 Task: Find connections with filter location Jaguaribe with filter topic #lockdownwith filter profile language Spanish with filter current company Aedas with filter school Sathyabama University with filter industry Electric Power Generation with filter service category Homeowners Insurance with filter keywords title Makeup Artist
Action: Mouse moved to (484, 93)
Screenshot: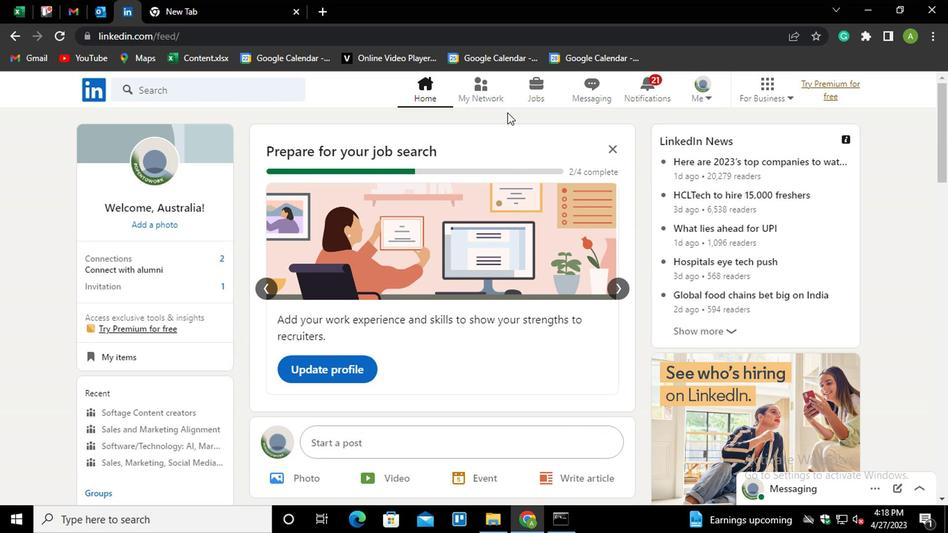 
Action: Mouse pressed left at (484, 93)
Screenshot: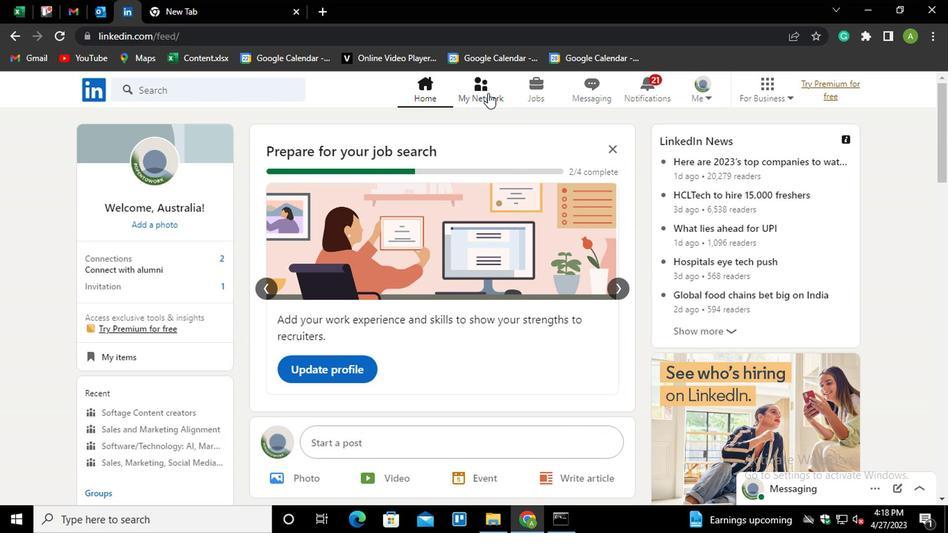 
Action: Mouse moved to (205, 169)
Screenshot: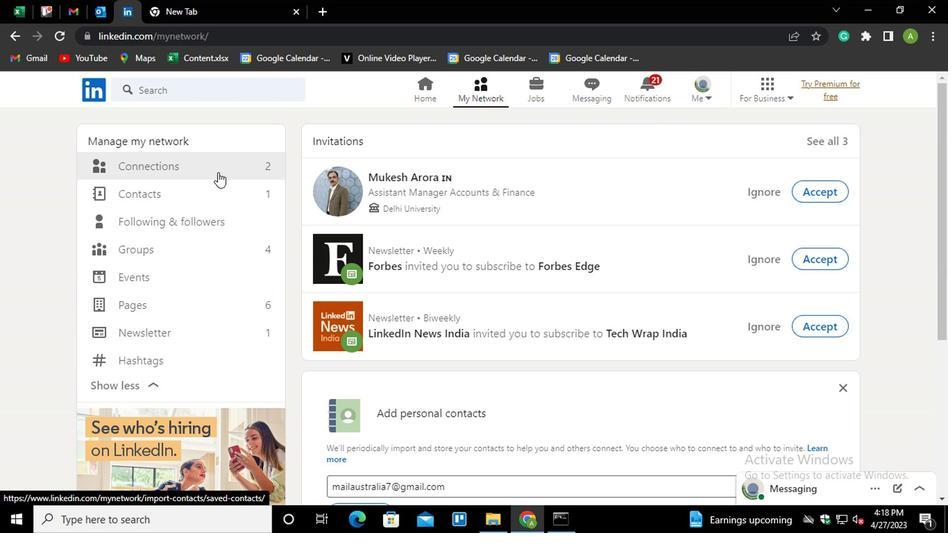 
Action: Mouse pressed left at (205, 169)
Screenshot: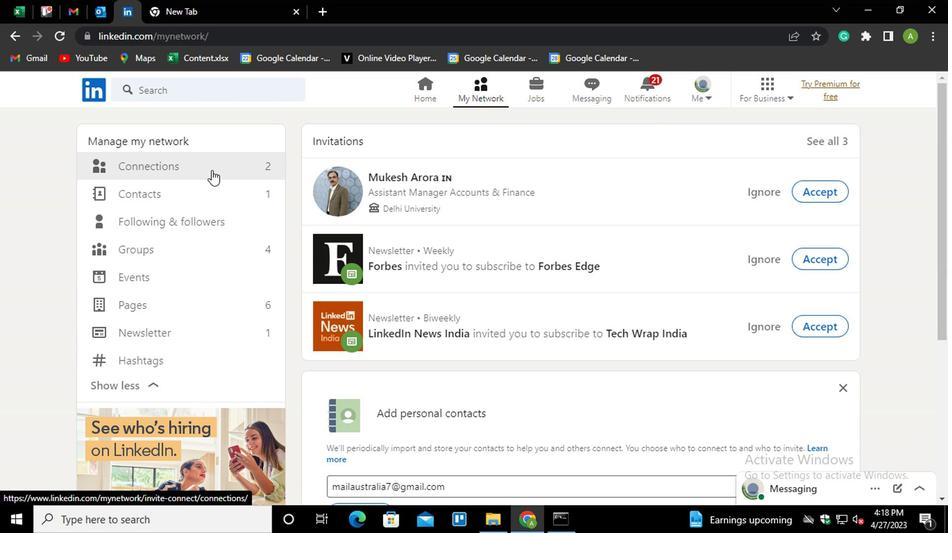 
Action: Mouse moved to (561, 161)
Screenshot: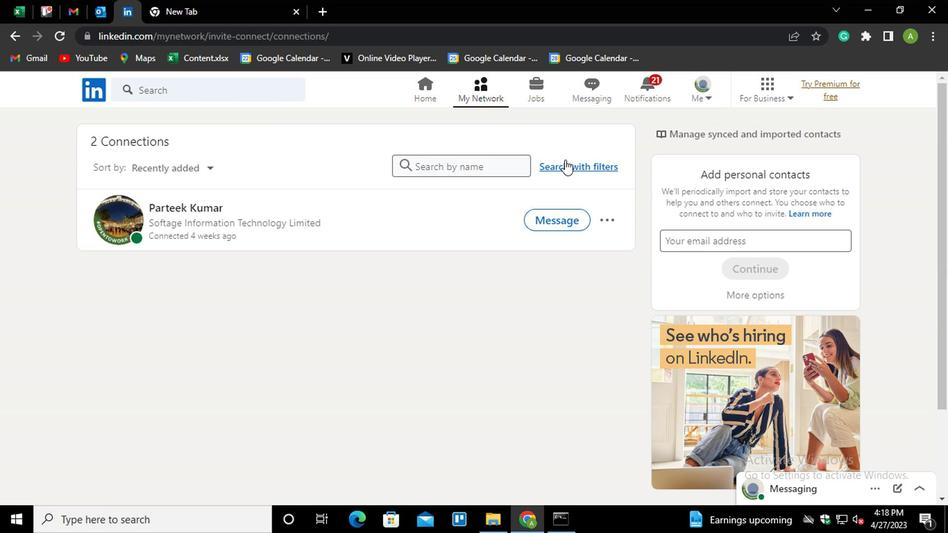 
Action: Mouse pressed left at (561, 161)
Screenshot: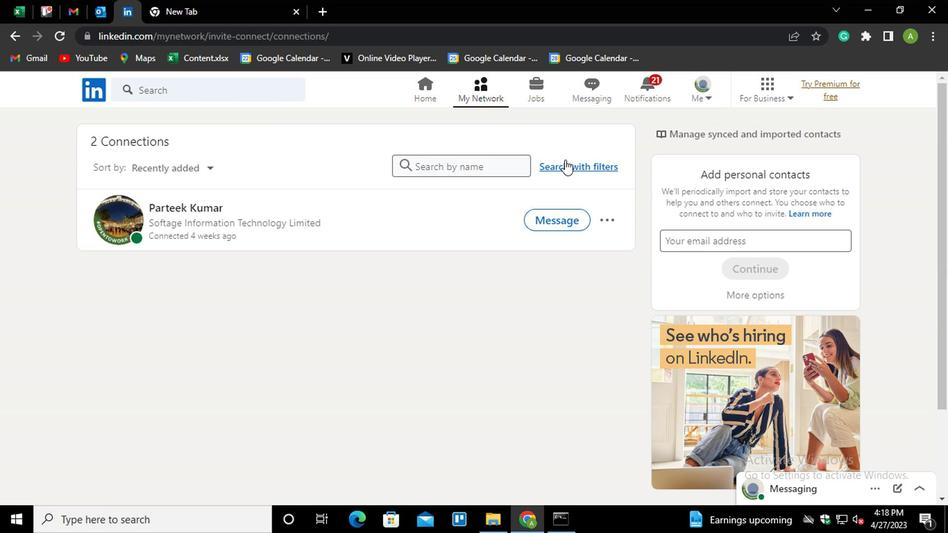 
Action: Mouse moved to (519, 125)
Screenshot: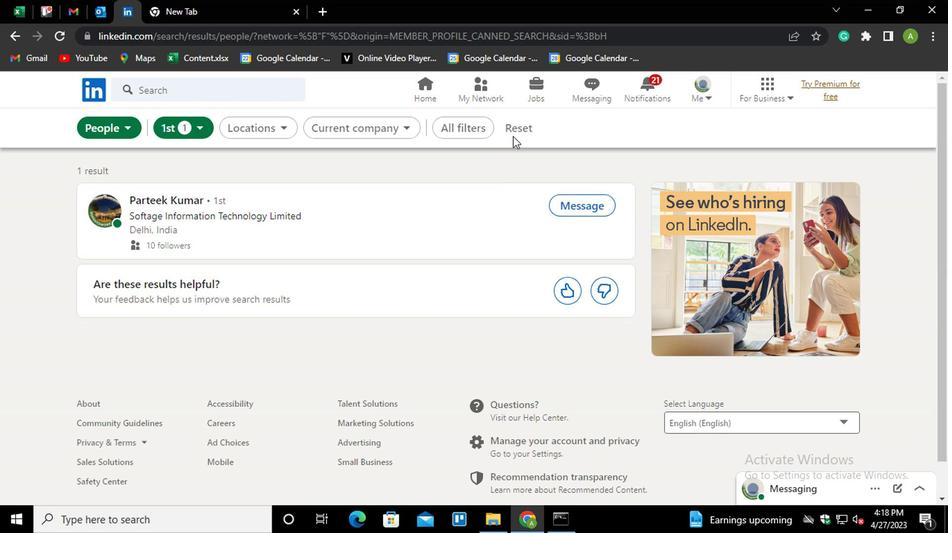 
Action: Mouse pressed left at (519, 125)
Screenshot: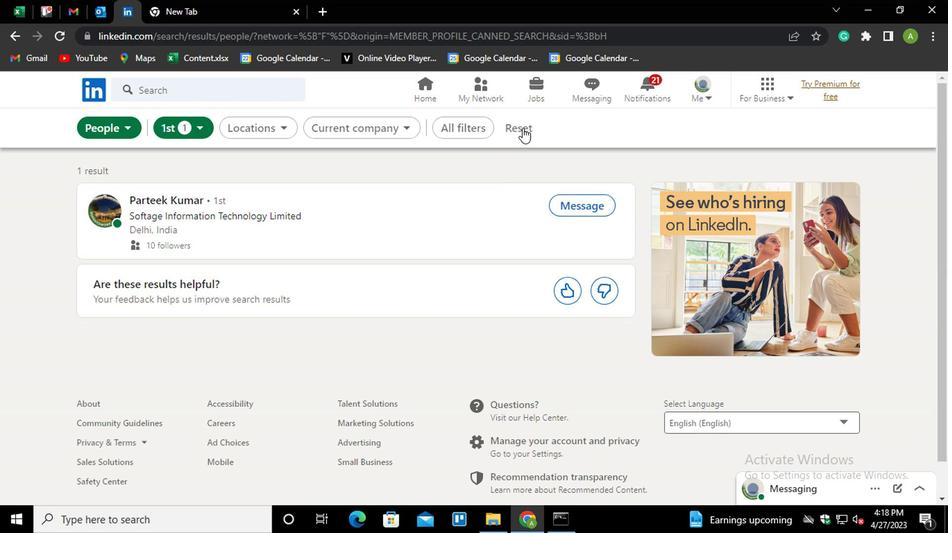 
Action: Mouse moved to (502, 126)
Screenshot: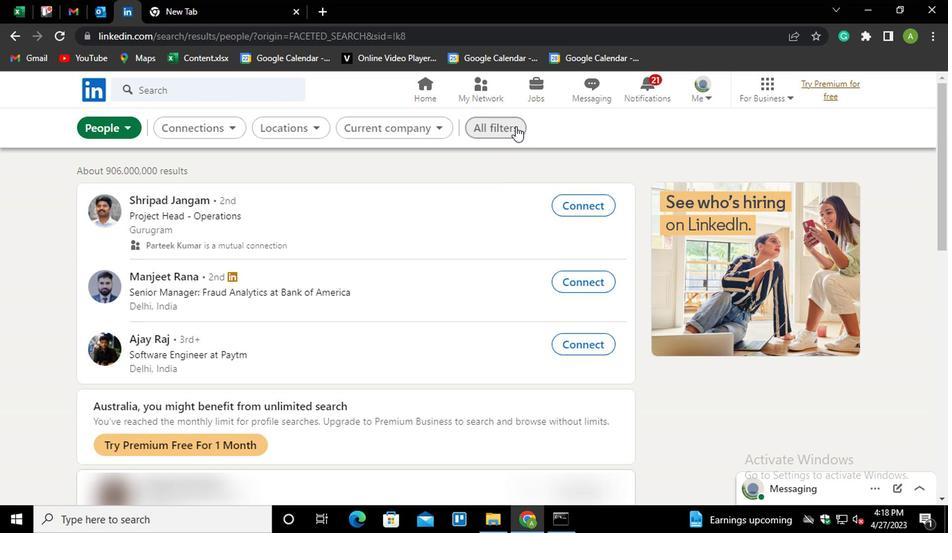 
Action: Mouse pressed left at (502, 126)
Screenshot: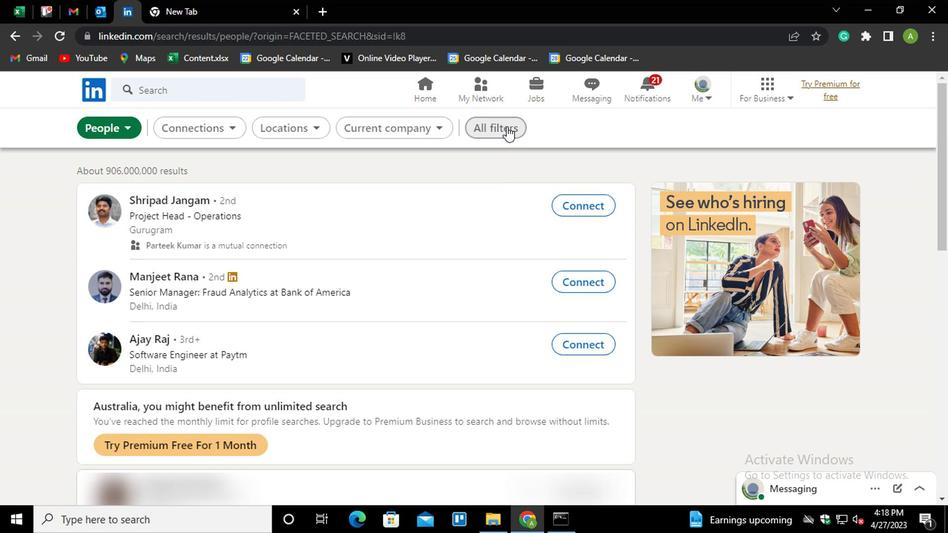 
Action: Mouse moved to (659, 265)
Screenshot: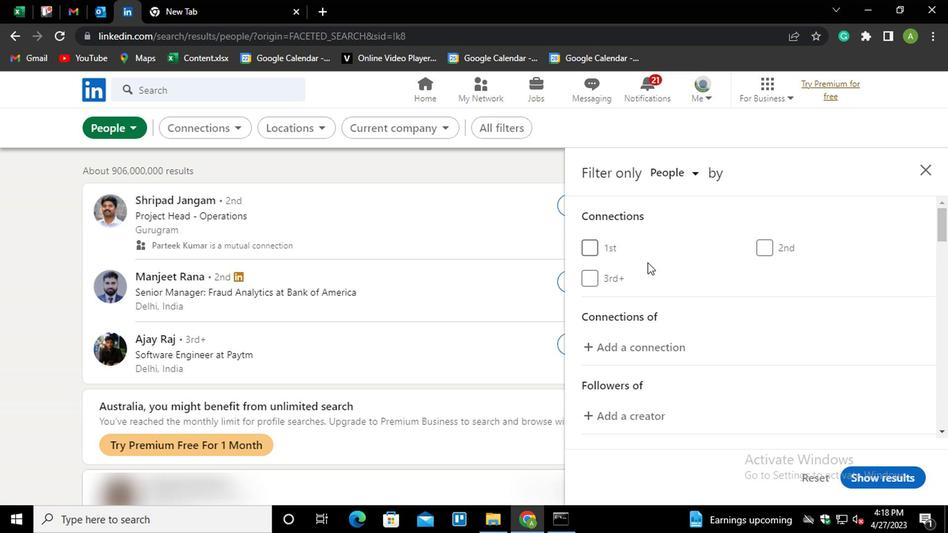
Action: Mouse scrolled (659, 264) with delta (0, 0)
Screenshot: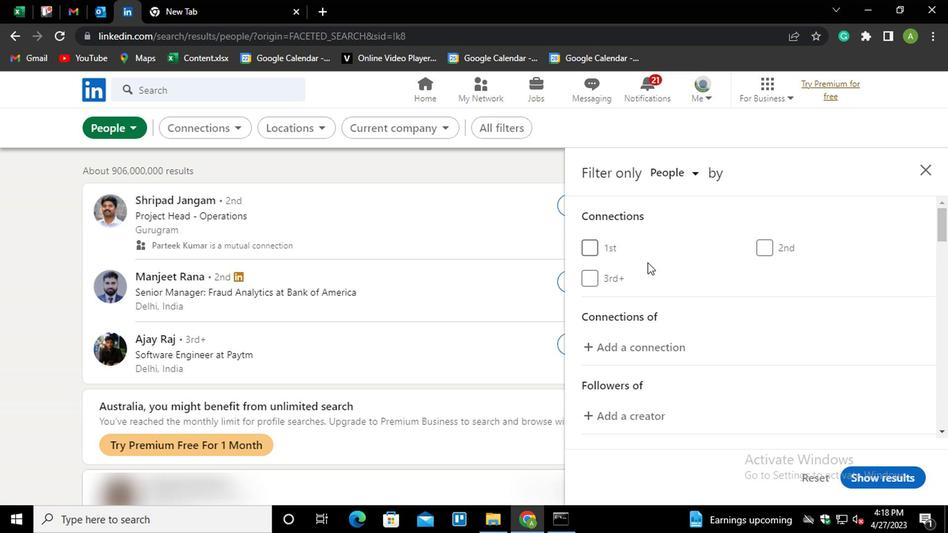 
Action: Mouse scrolled (659, 264) with delta (0, 0)
Screenshot: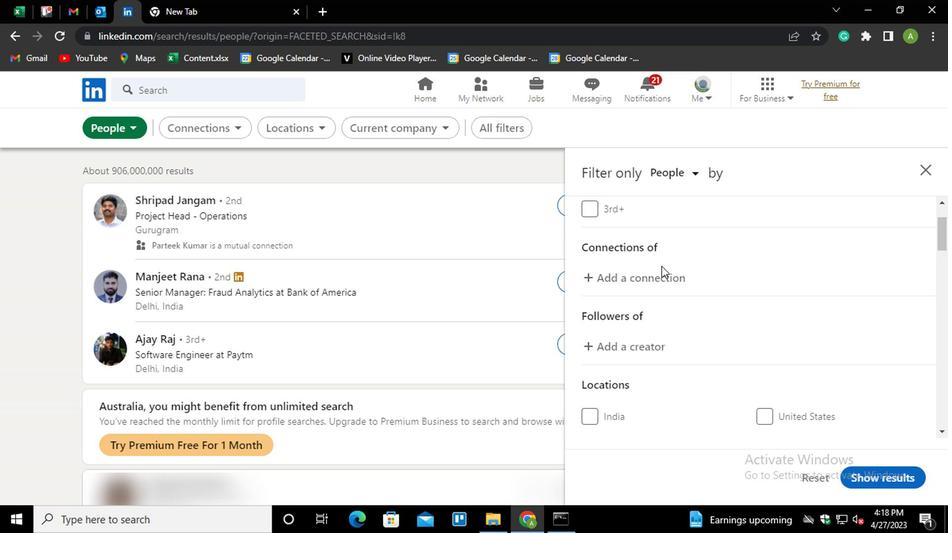 
Action: Mouse scrolled (659, 264) with delta (0, 0)
Screenshot: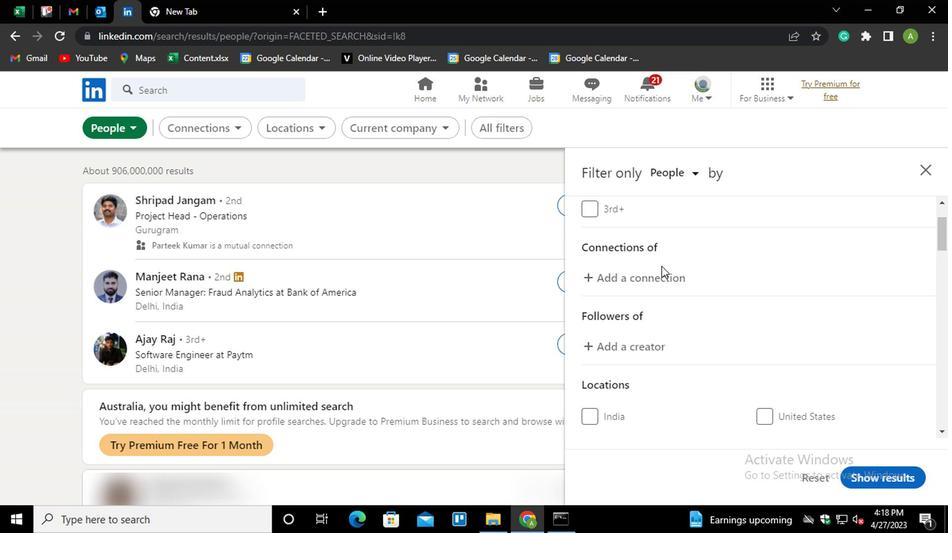 
Action: Mouse moved to (662, 281)
Screenshot: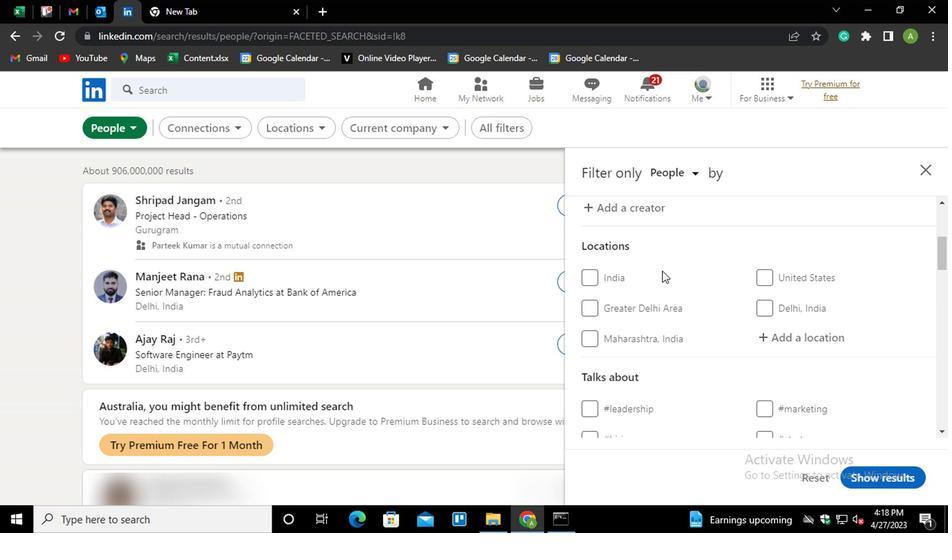
Action: Mouse scrolled (662, 280) with delta (0, 0)
Screenshot: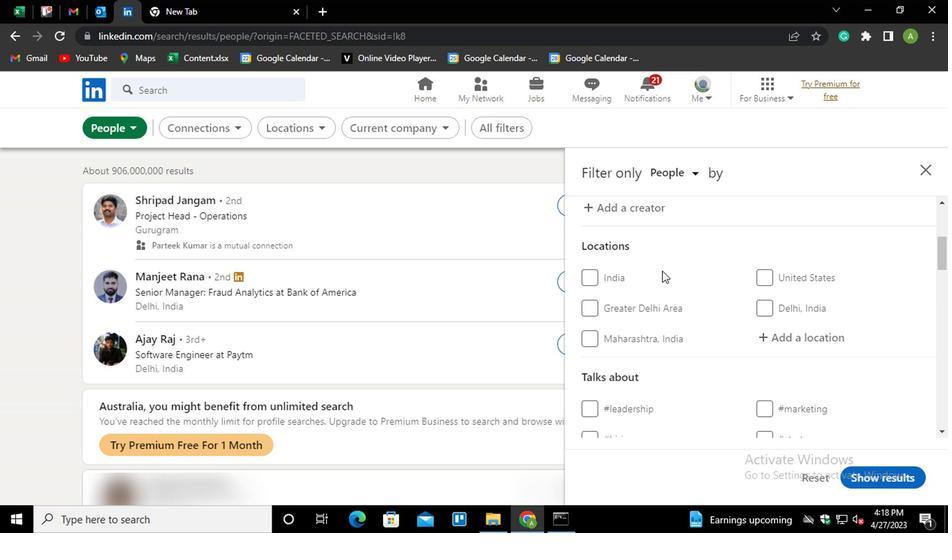 
Action: Mouse scrolled (662, 280) with delta (0, 0)
Screenshot: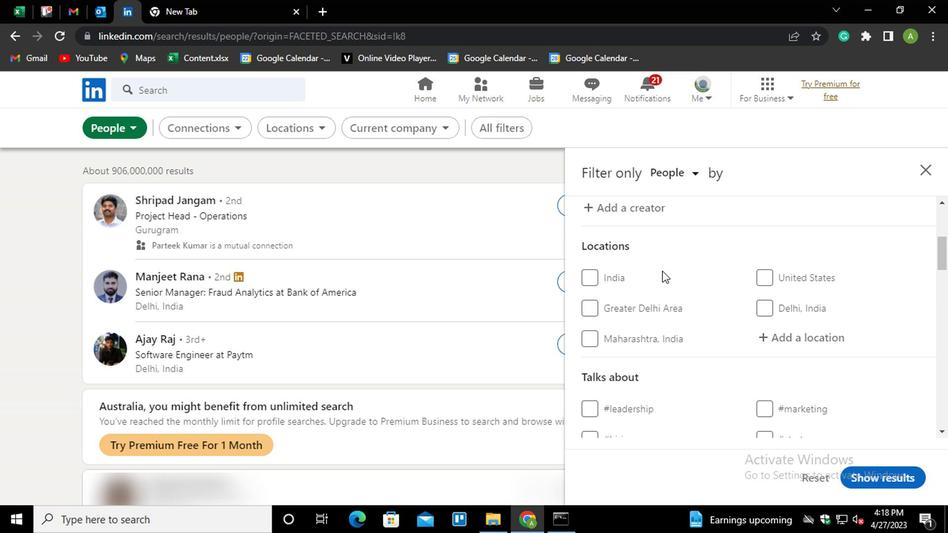 
Action: Mouse moved to (790, 201)
Screenshot: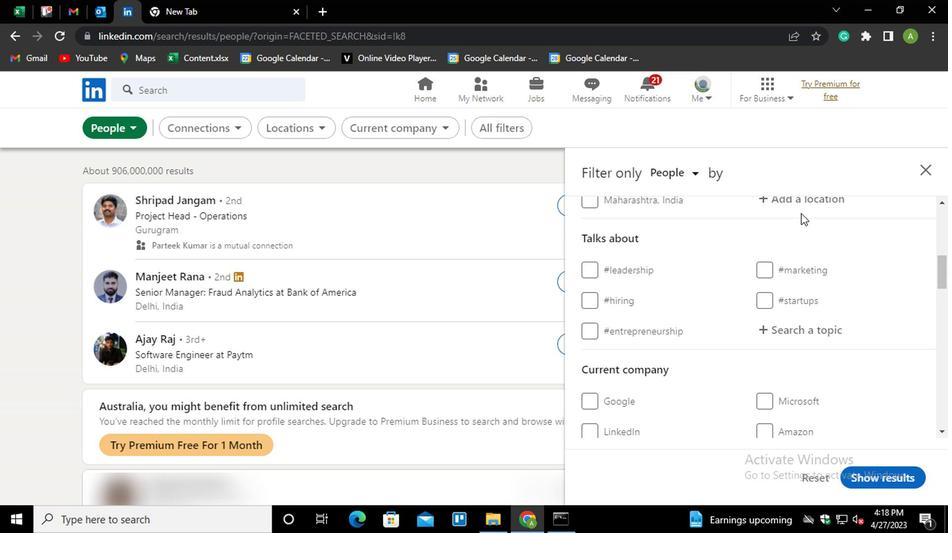 
Action: Mouse scrolled (790, 202) with delta (0, 0)
Screenshot: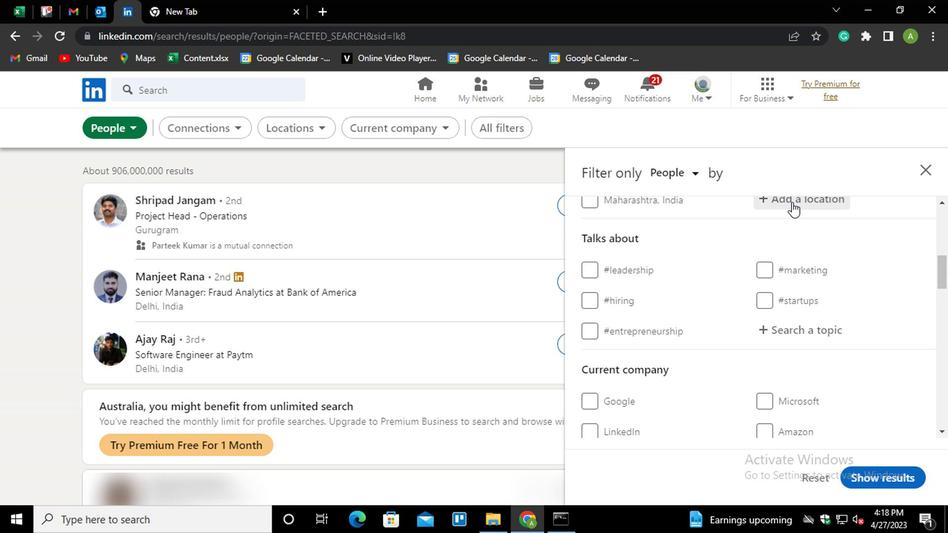 
Action: Mouse moved to (773, 271)
Screenshot: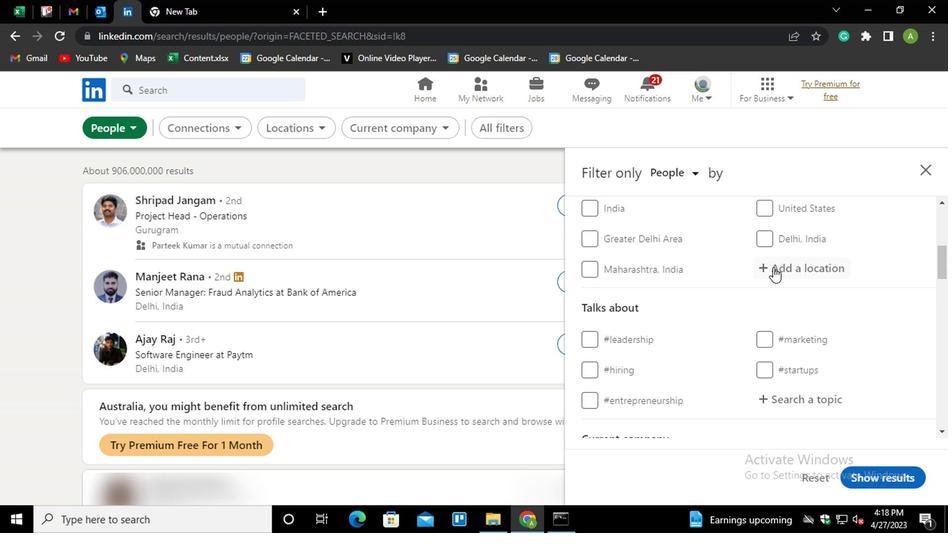 
Action: Mouse pressed left at (773, 271)
Screenshot: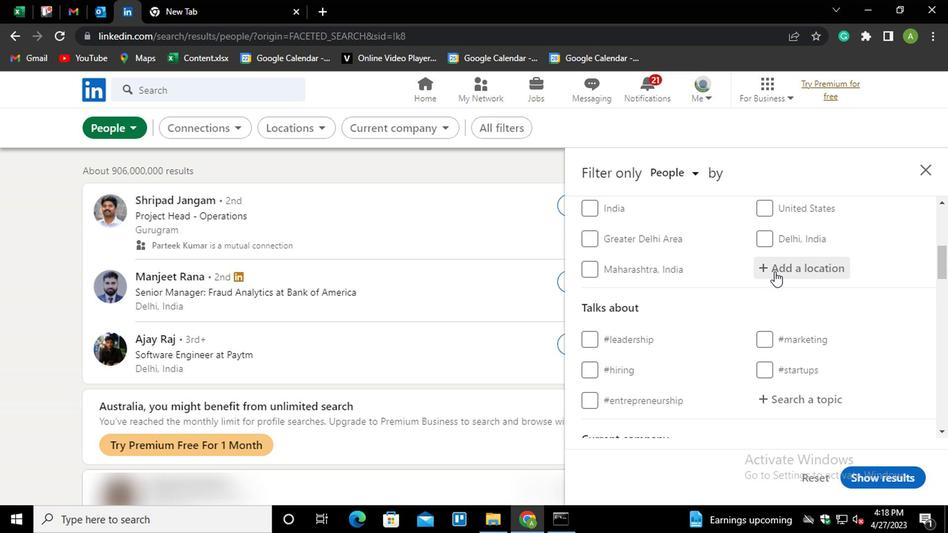 
Action: Mouse moved to (780, 266)
Screenshot: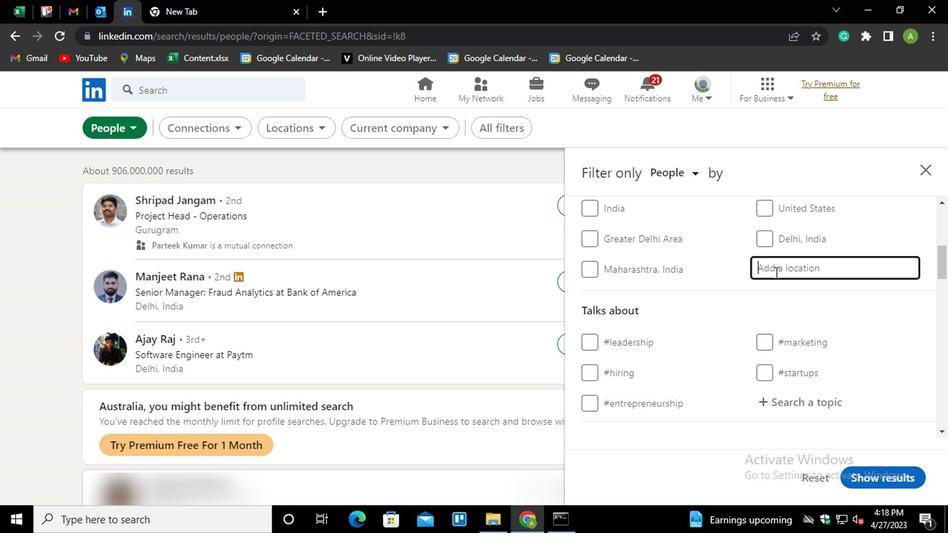 
Action: Mouse pressed left at (780, 266)
Screenshot: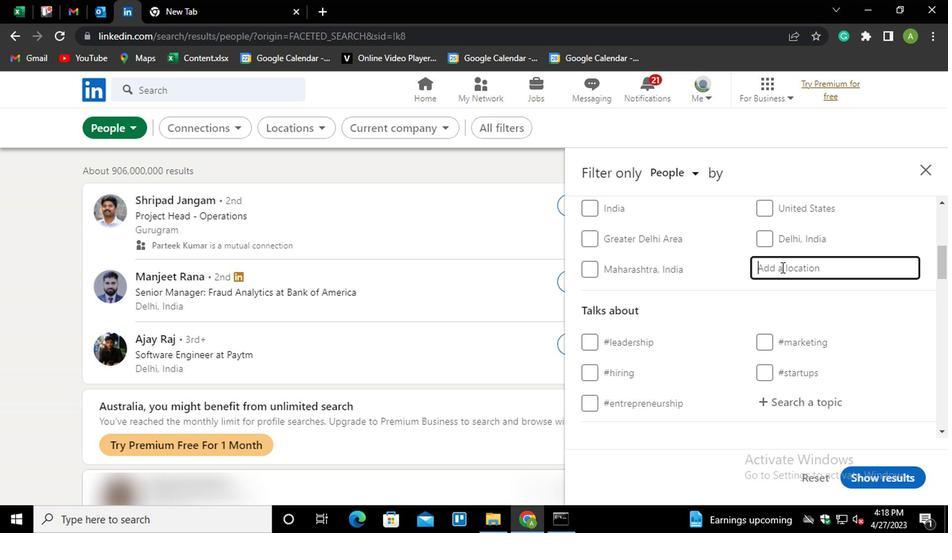 
Action: Mouse moved to (759, 258)
Screenshot: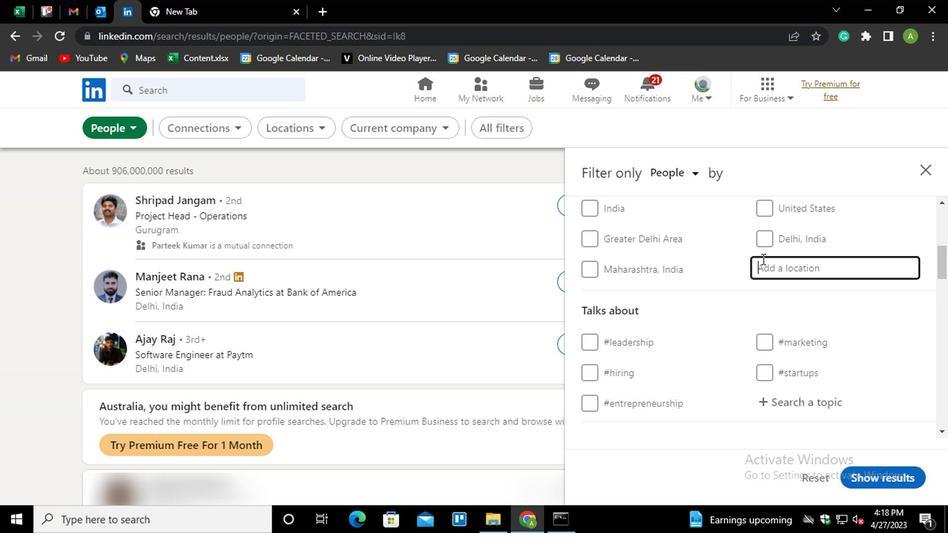 
Action: Key pressed <Key.shift>JAGUARIBE<Key.down><Key.enter>
Screenshot: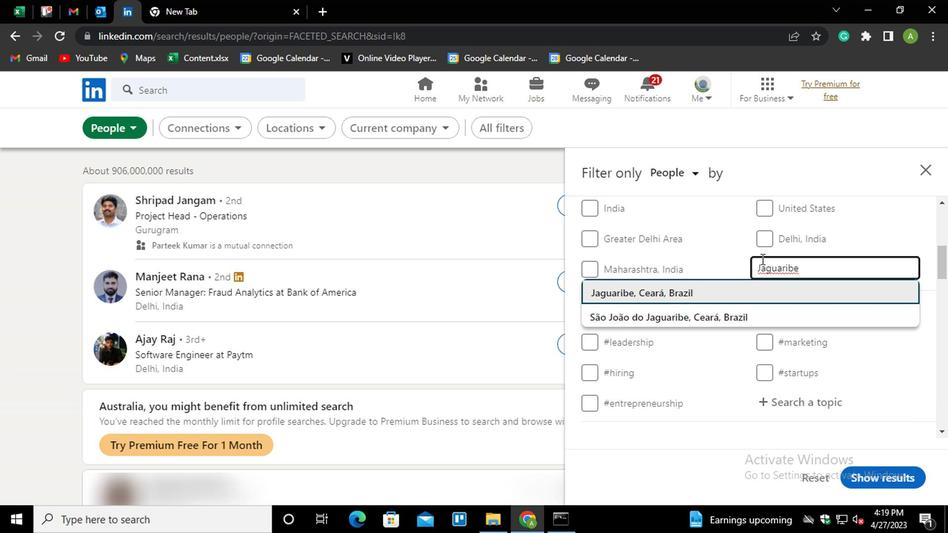 
Action: Mouse moved to (758, 258)
Screenshot: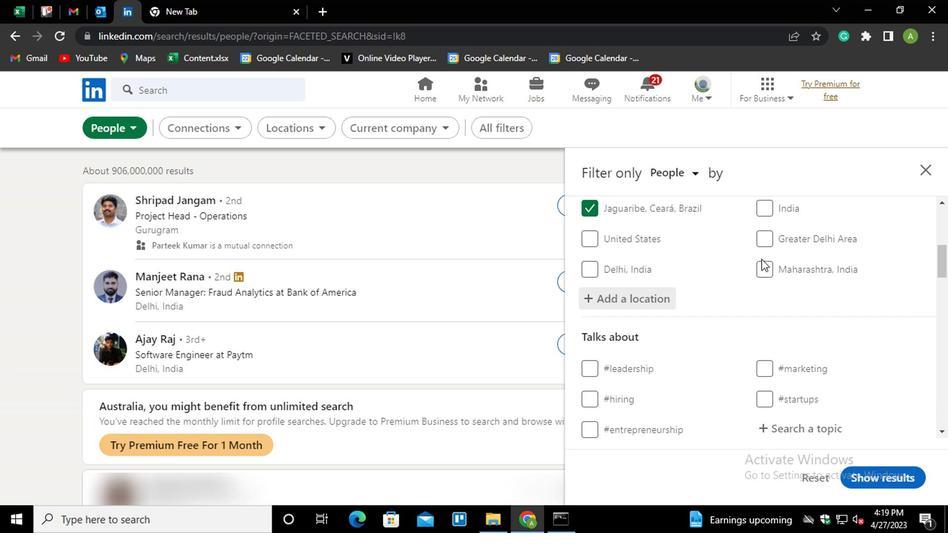 
Action: Mouse scrolled (758, 257) with delta (0, 0)
Screenshot: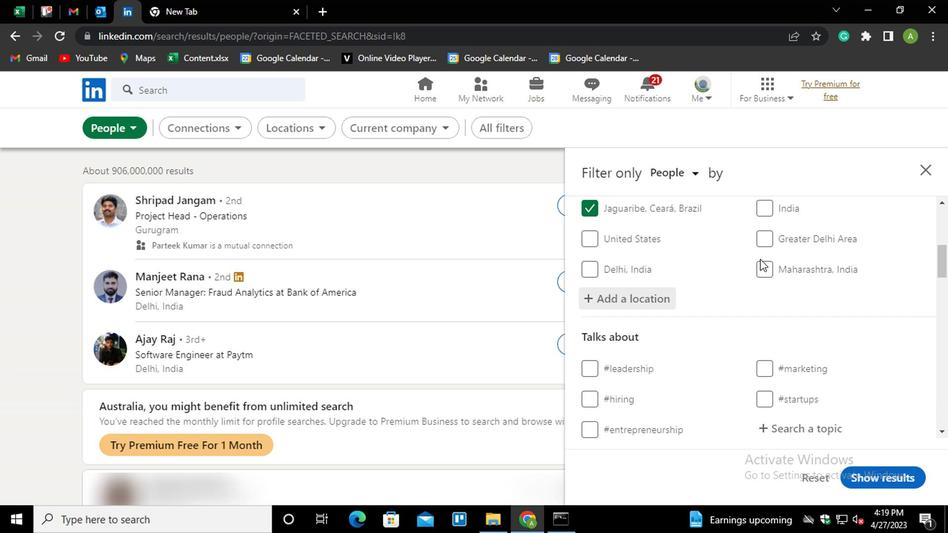 
Action: Mouse scrolled (758, 257) with delta (0, 0)
Screenshot: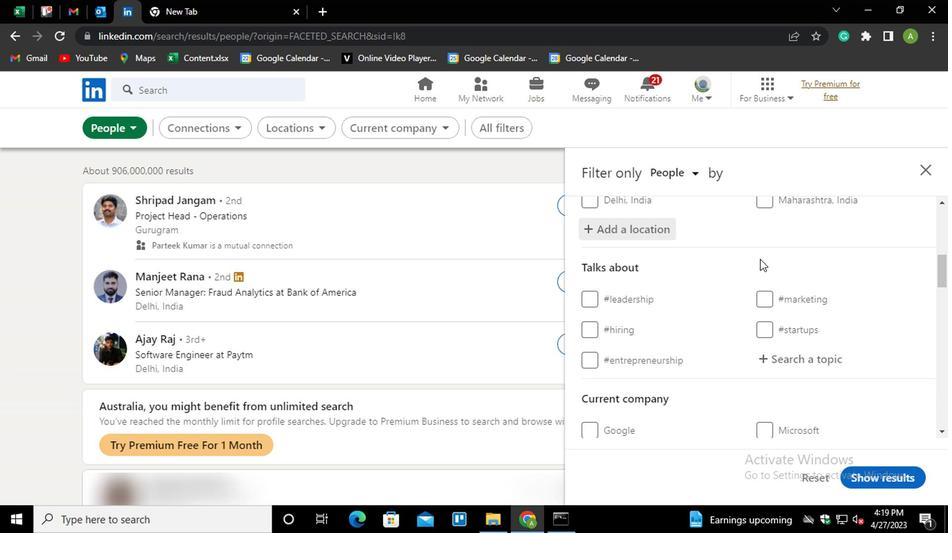 
Action: Mouse moved to (775, 288)
Screenshot: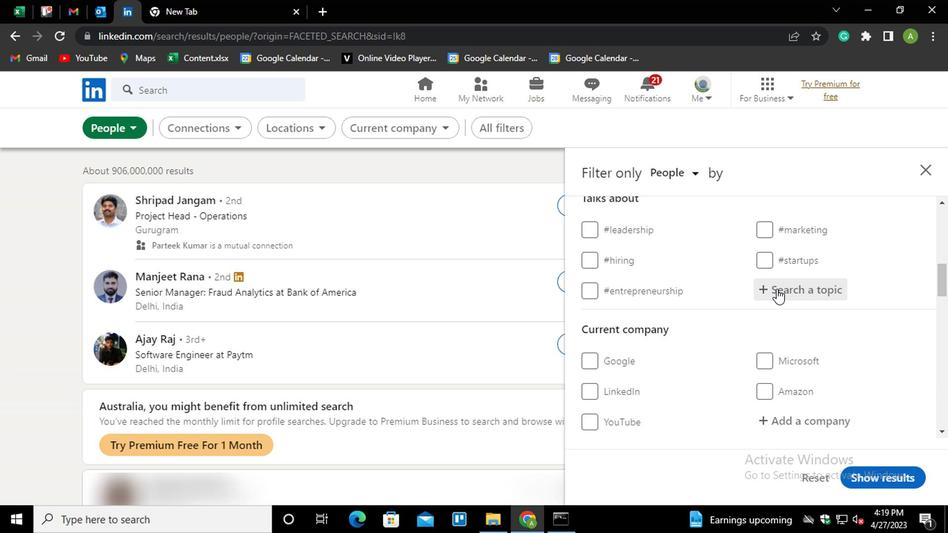 
Action: Mouse pressed left at (775, 288)
Screenshot: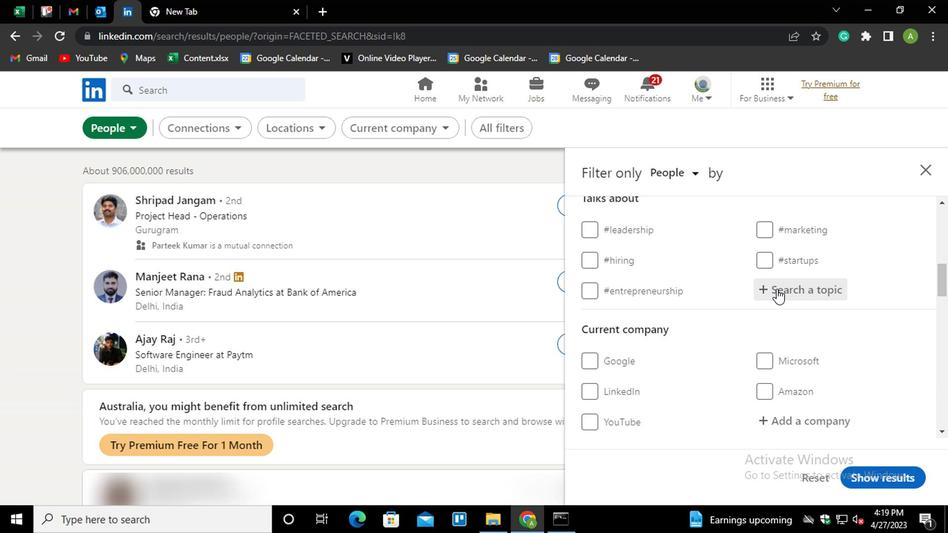 
Action: Mouse moved to (769, 291)
Screenshot: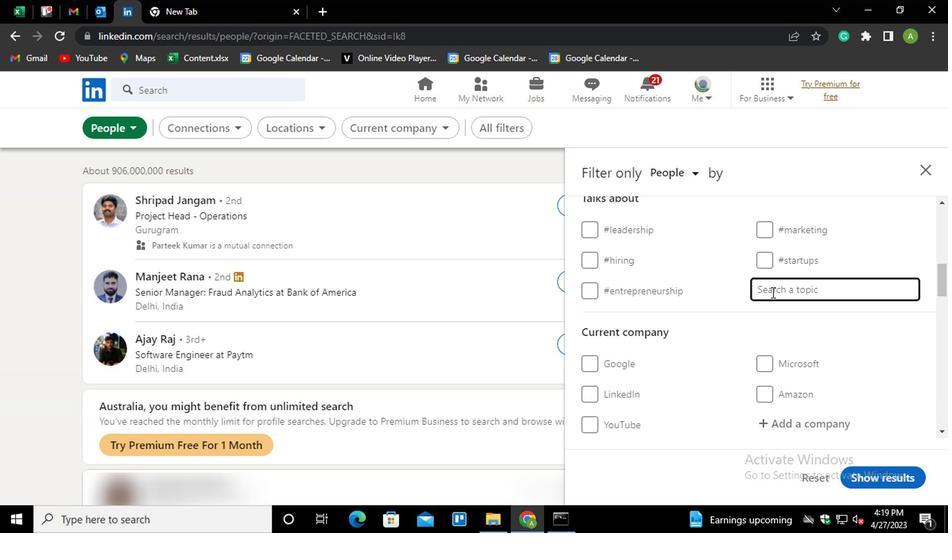 
Action: Key pressed <Key.shift>LOCK<Key.down><Key.down><Key.down><Key.enter>
Screenshot: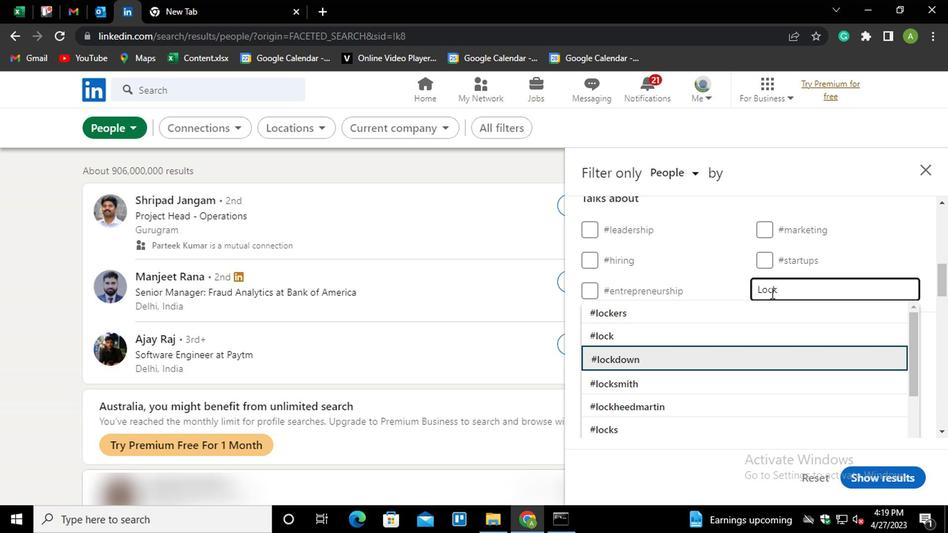 
Action: Mouse moved to (767, 292)
Screenshot: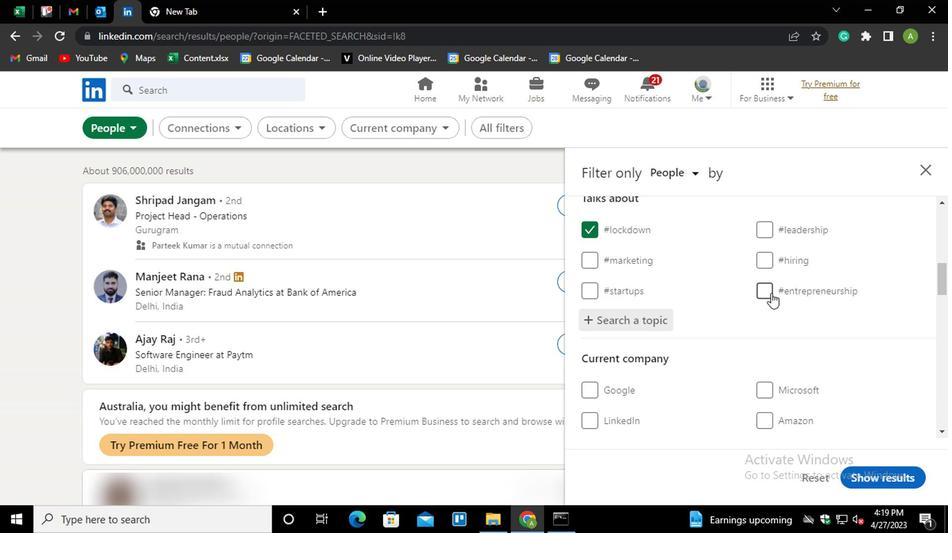 
Action: Mouse scrolled (767, 291) with delta (0, 0)
Screenshot: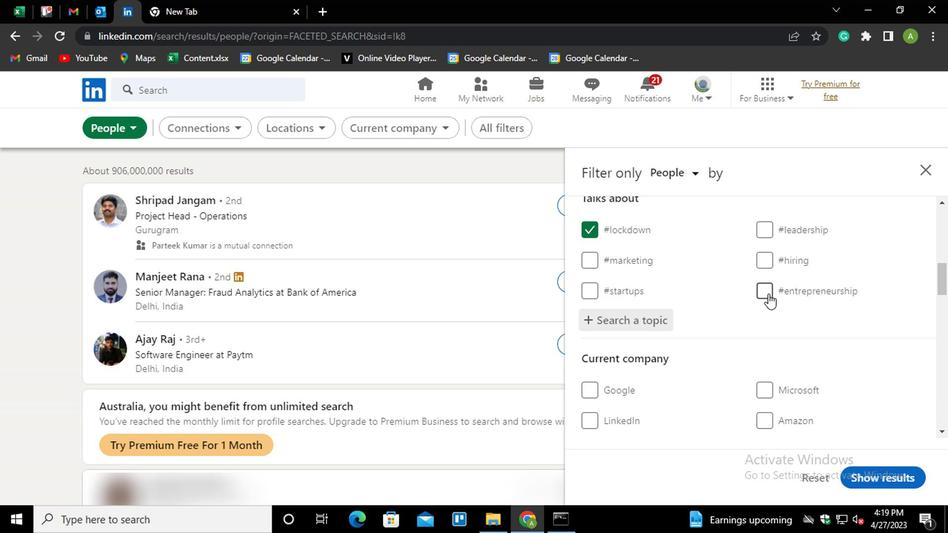
Action: Mouse scrolled (767, 291) with delta (0, 0)
Screenshot: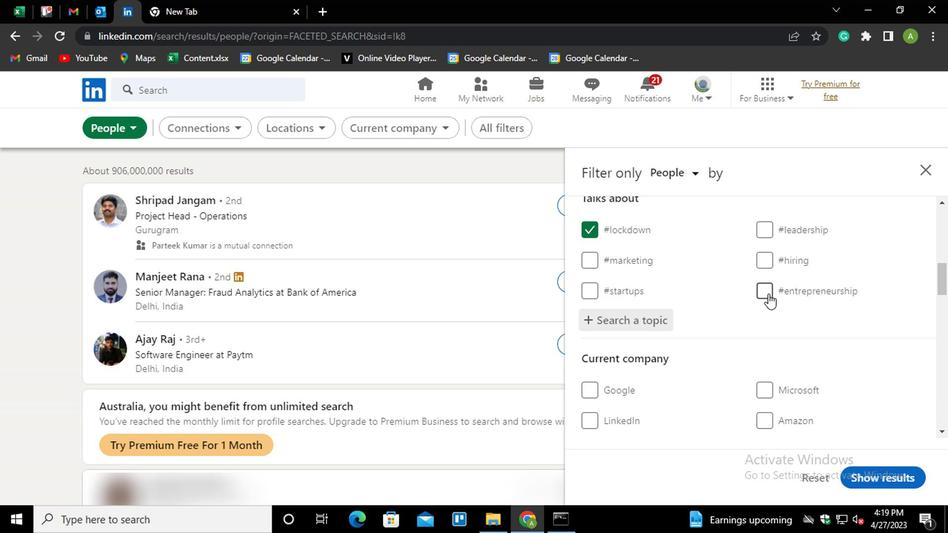 
Action: Mouse scrolled (767, 291) with delta (0, 0)
Screenshot: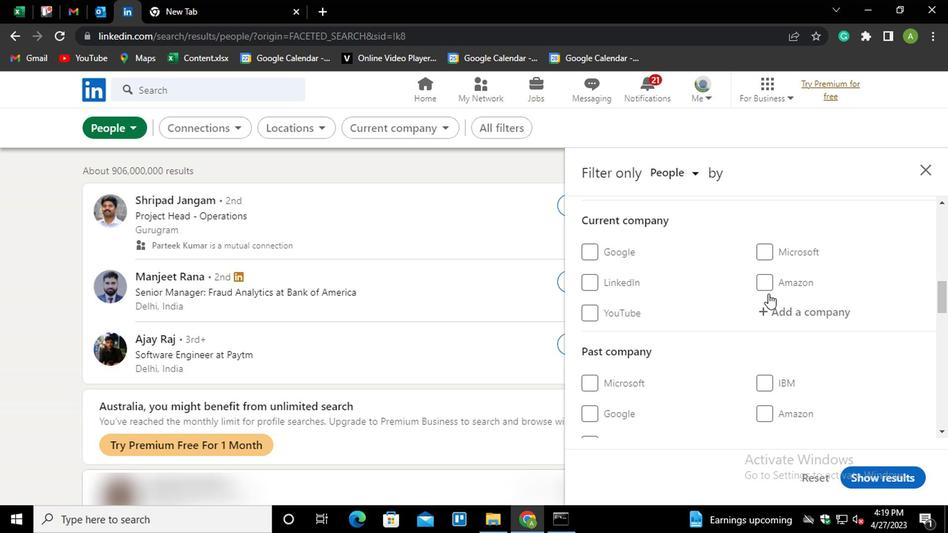 
Action: Mouse scrolled (767, 291) with delta (0, 0)
Screenshot: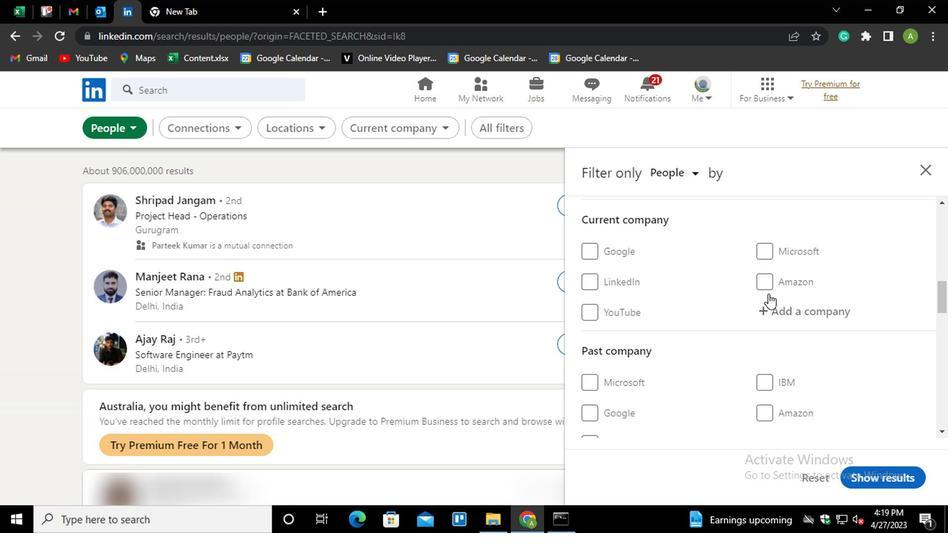 
Action: Mouse scrolled (767, 291) with delta (0, 0)
Screenshot: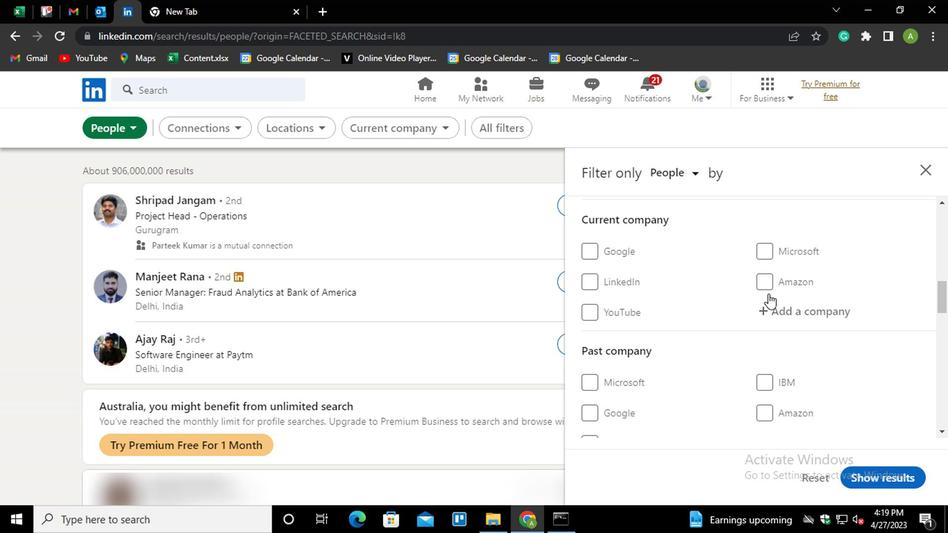 
Action: Mouse scrolled (767, 291) with delta (0, 0)
Screenshot: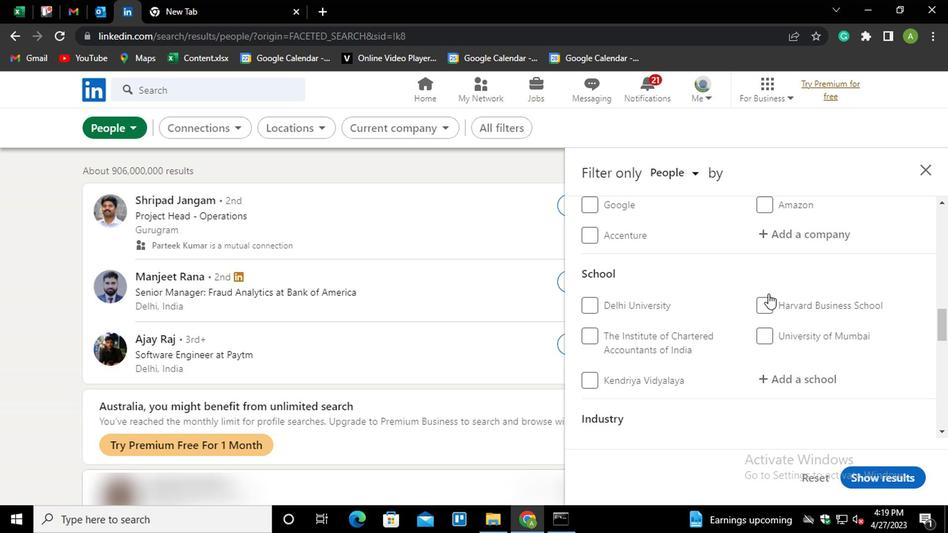 
Action: Mouse scrolled (767, 291) with delta (0, 0)
Screenshot: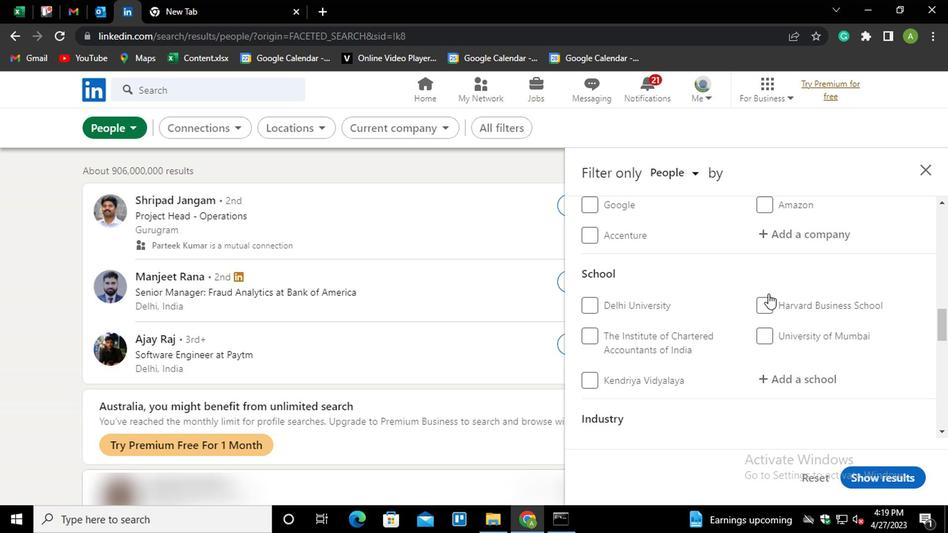 
Action: Mouse scrolled (767, 291) with delta (0, 0)
Screenshot: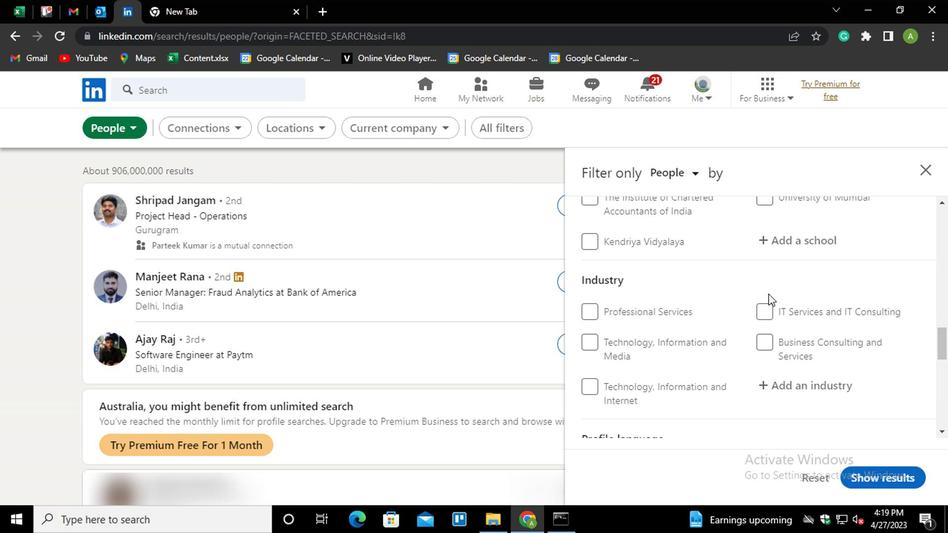 
Action: Mouse scrolled (767, 291) with delta (0, 0)
Screenshot: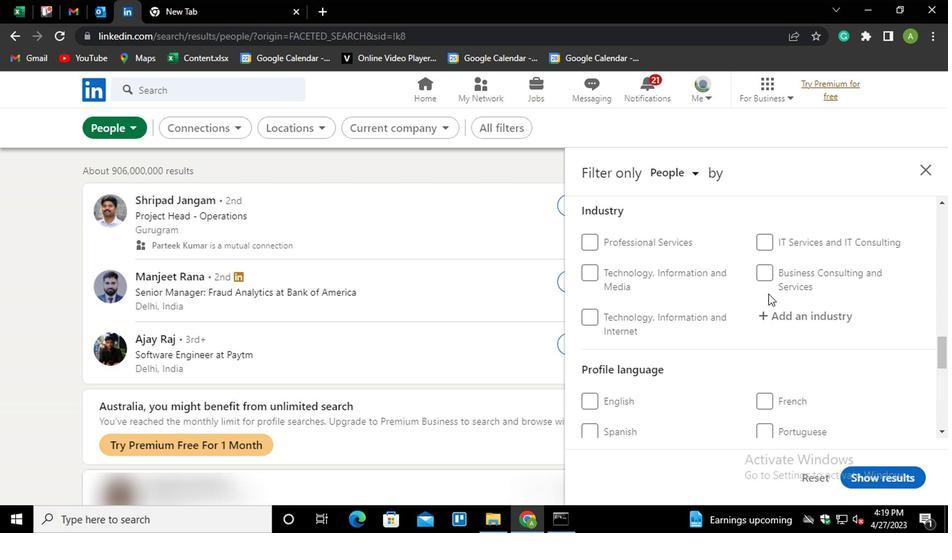 
Action: Mouse scrolled (767, 291) with delta (0, 0)
Screenshot: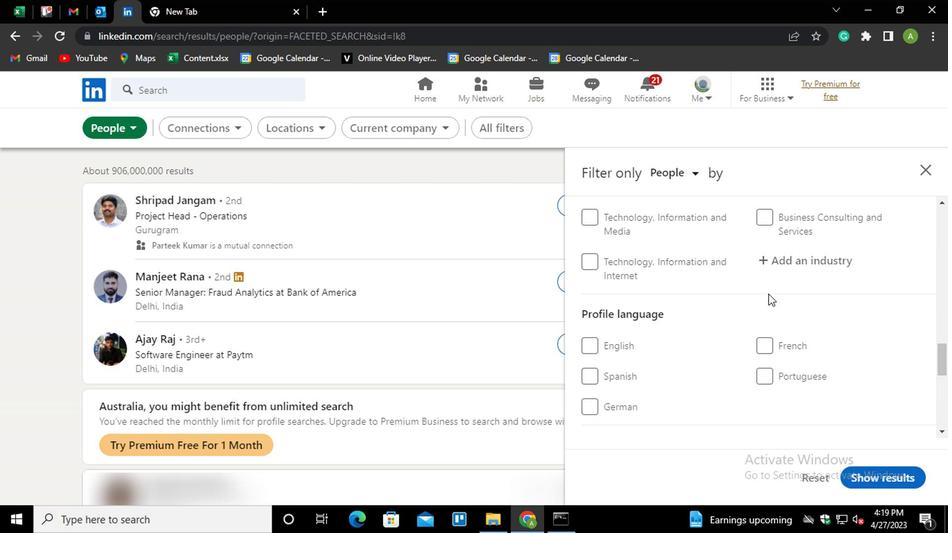 
Action: Mouse scrolled (767, 291) with delta (0, 0)
Screenshot: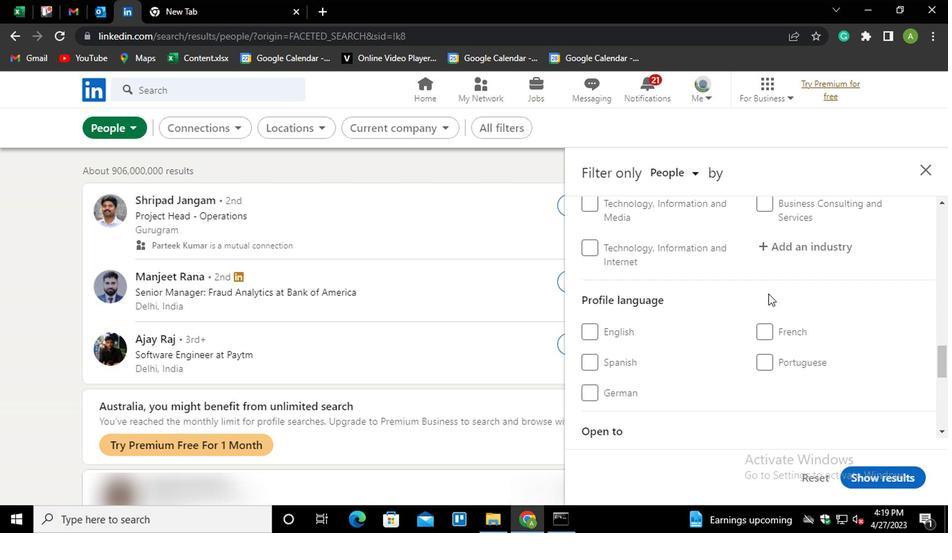 
Action: Mouse scrolled (767, 291) with delta (0, 0)
Screenshot: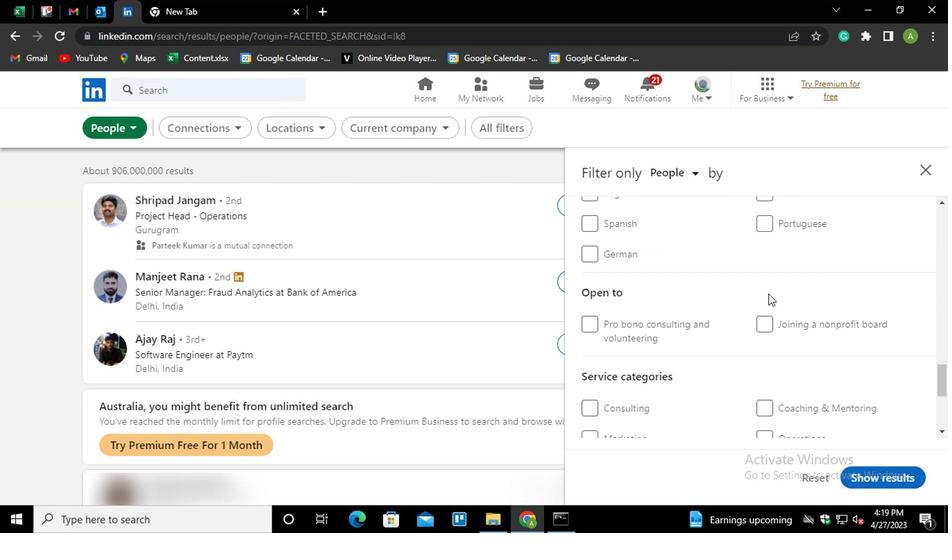 
Action: Mouse scrolled (767, 293) with delta (0, 0)
Screenshot: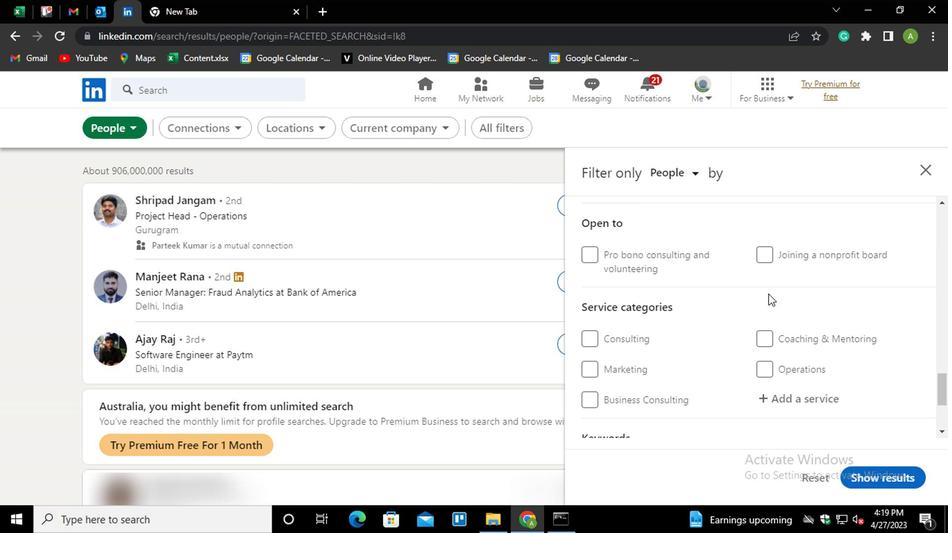 
Action: Mouse moved to (593, 218)
Screenshot: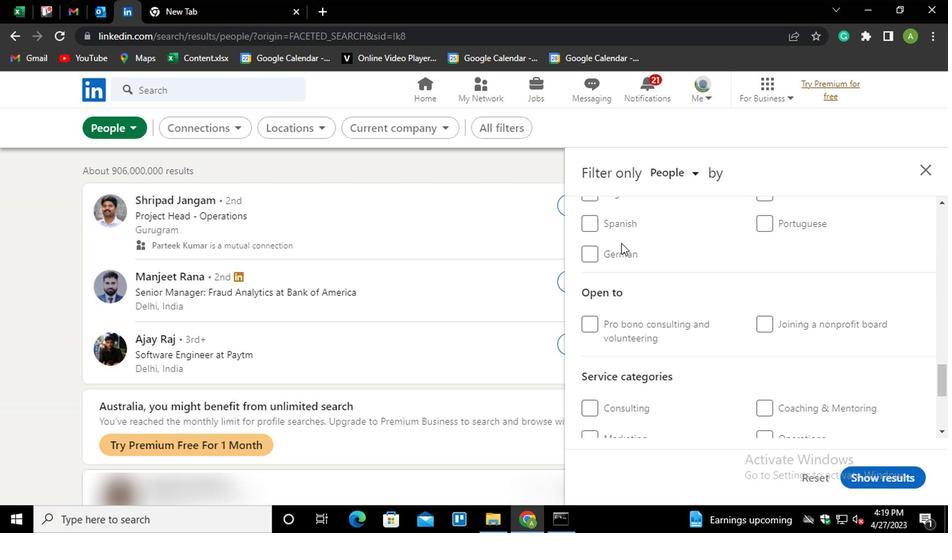 
Action: Mouse pressed left at (593, 218)
Screenshot: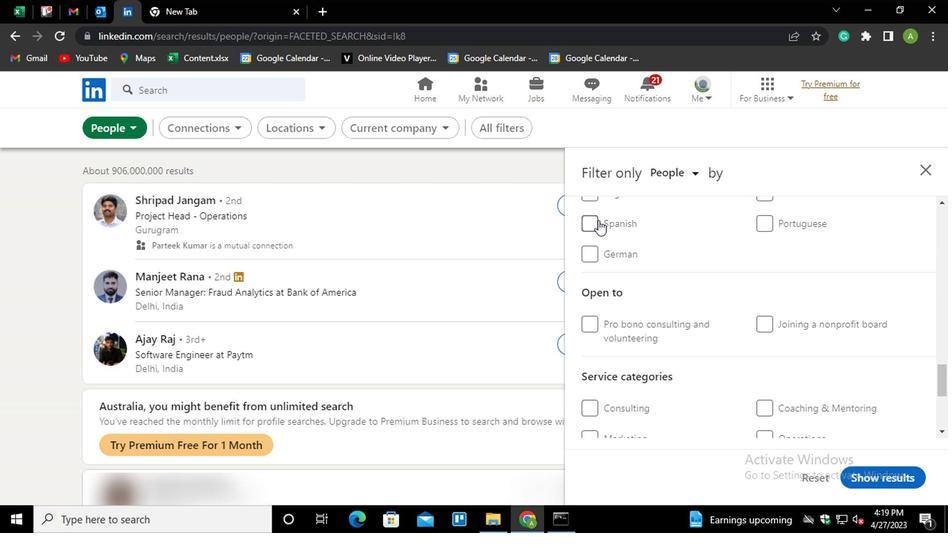 
Action: Mouse moved to (657, 256)
Screenshot: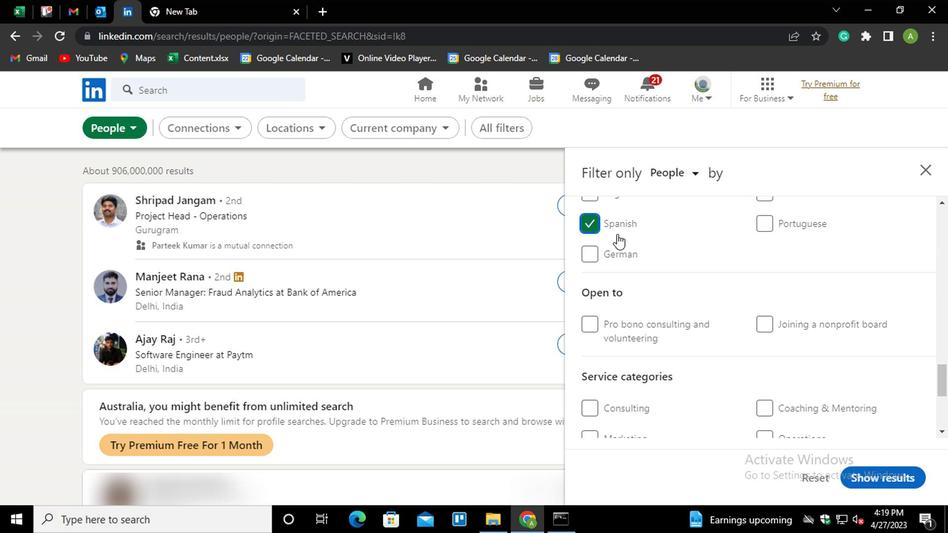 
Action: Mouse scrolled (657, 256) with delta (0, 0)
Screenshot: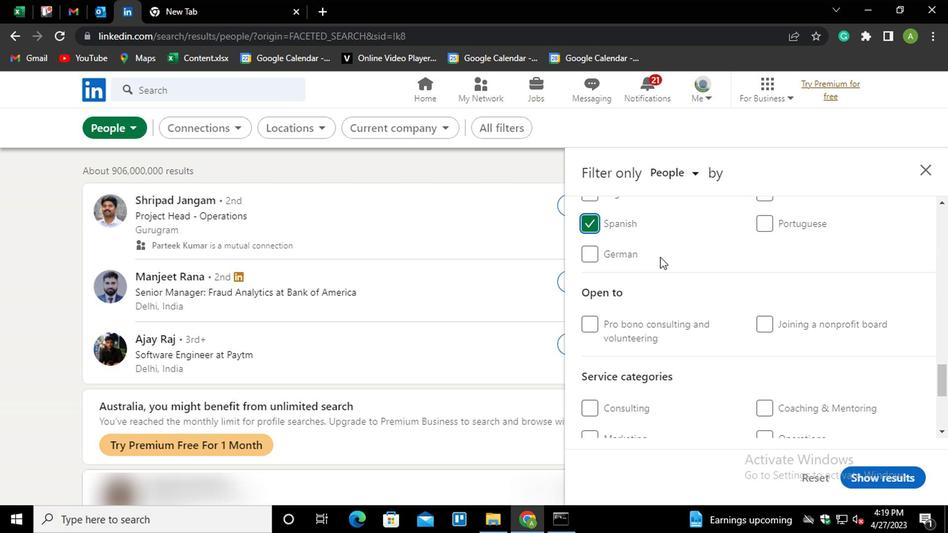 
Action: Mouse scrolled (657, 256) with delta (0, 0)
Screenshot: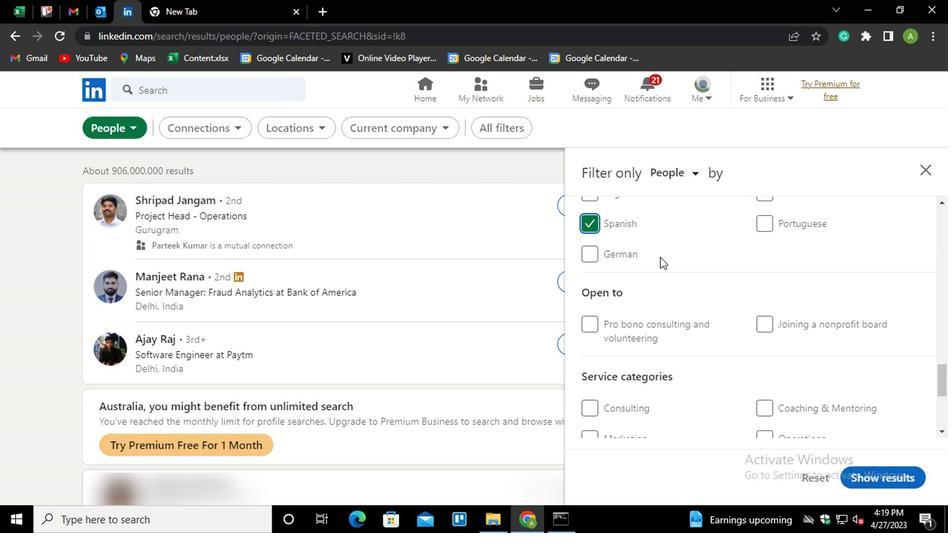 
Action: Mouse scrolled (657, 256) with delta (0, 0)
Screenshot: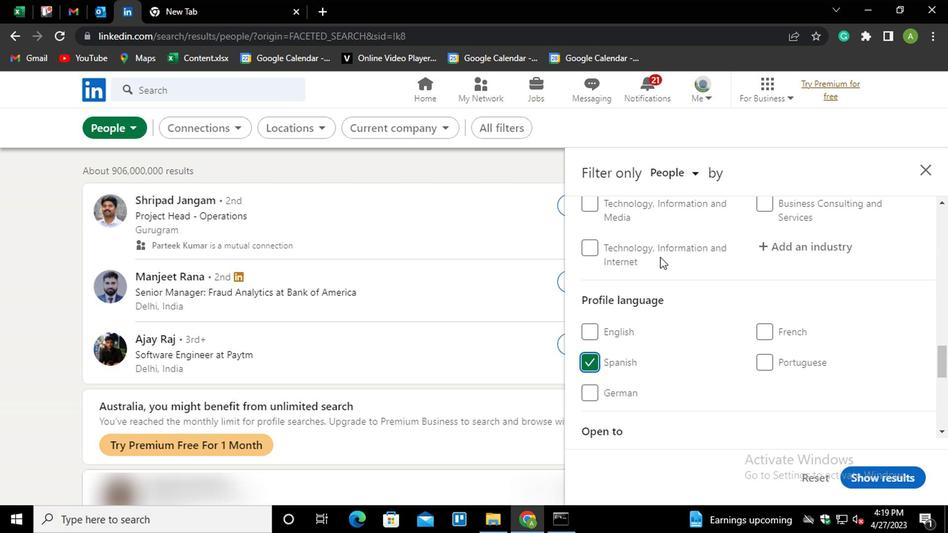 
Action: Mouse scrolled (657, 256) with delta (0, 0)
Screenshot: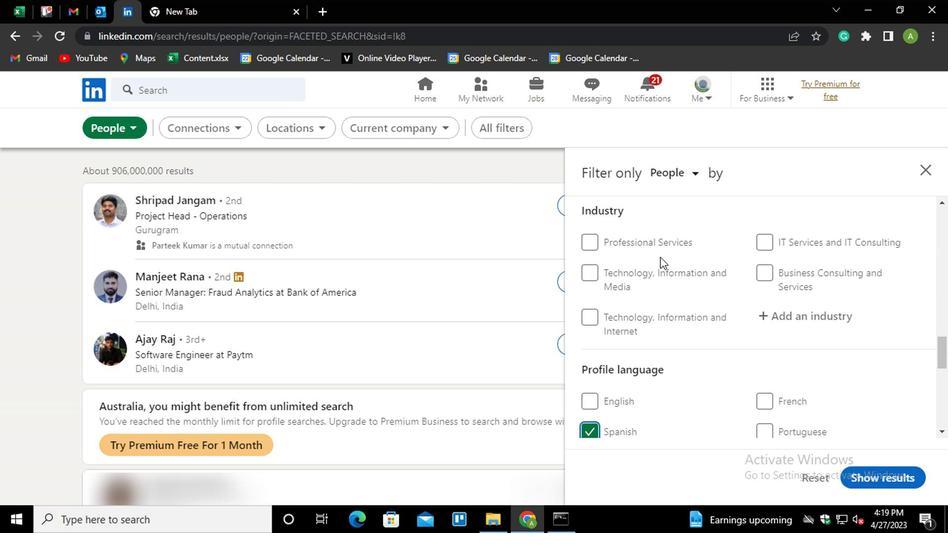 
Action: Mouse scrolled (657, 256) with delta (0, 0)
Screenshot: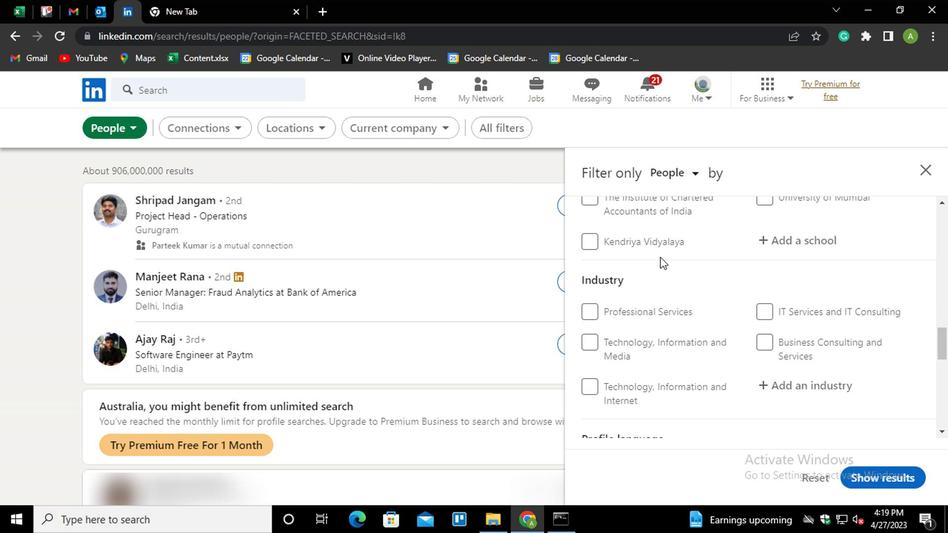 
Action: Mouse scrolled (657, 256) with delta (0, 0)
Screenshot: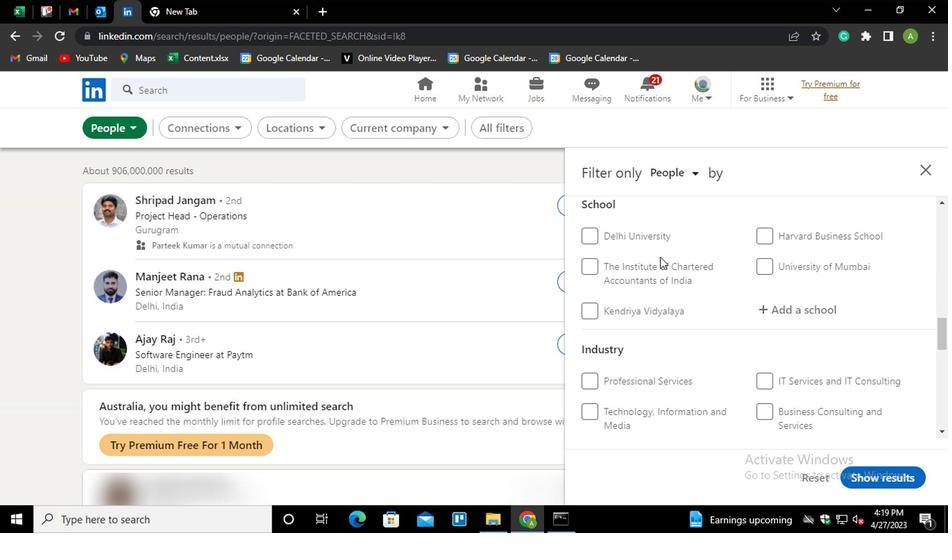 
Action: Mouse scrolled (657, 256) with delta (0, 0)
Screenshot: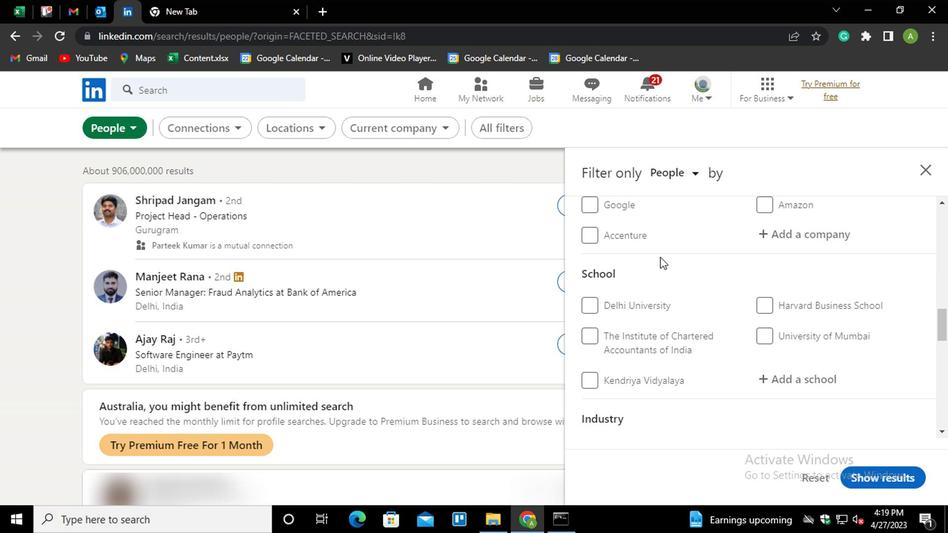 
Action: Mouse scrolled (657, 256) with delta (0, 0)
Screenshot: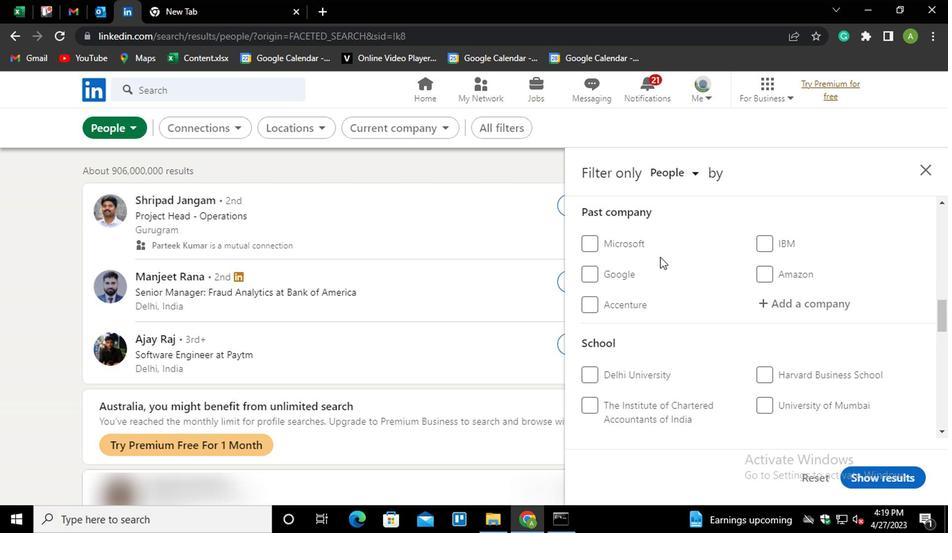 
Action: Mouse scrolled (657, 256) with delta (0, 0)
Screenshot: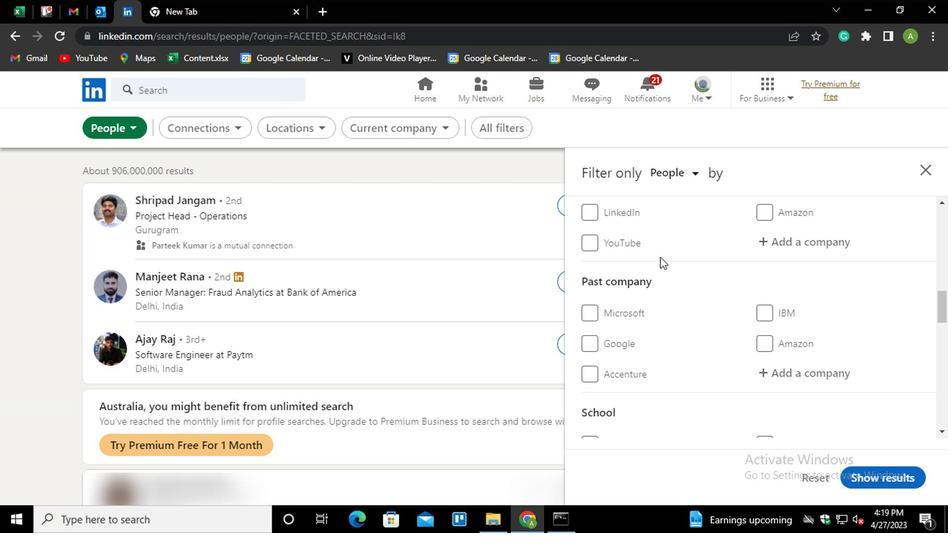 
Action: Mouse scrolled (657, 256) with delta (0, 0)
Screenshot: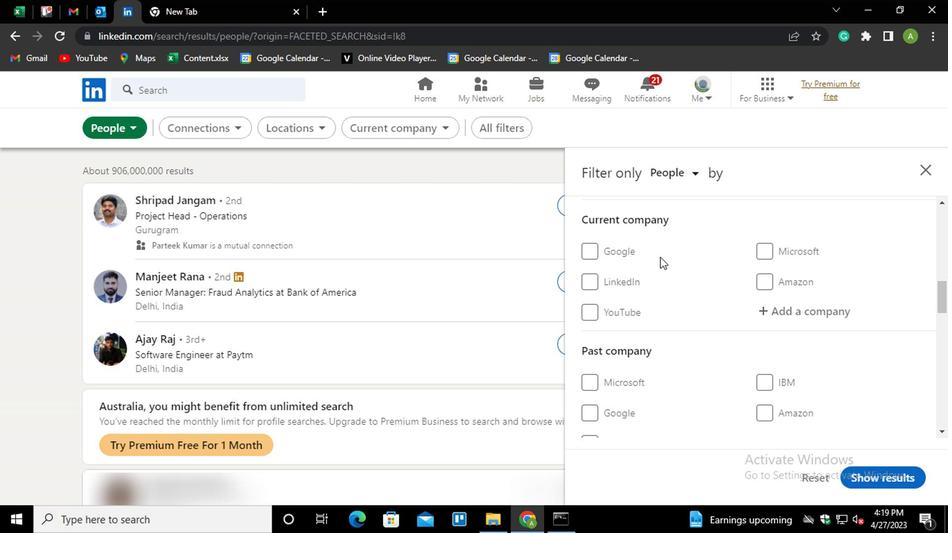 
Action: Mouse moved to (781, 376)
Screenshot: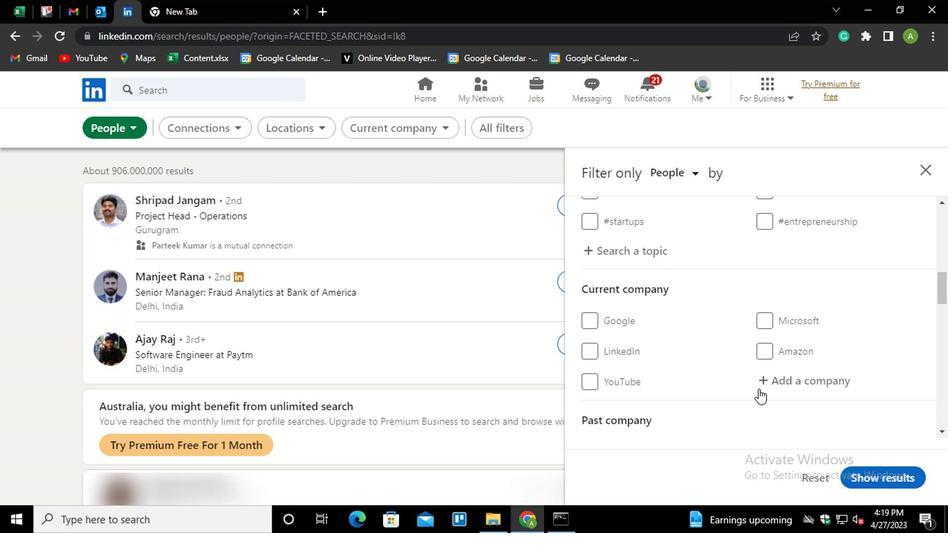 
Action: Mouse pressed left at (781, 376)
Screenshot: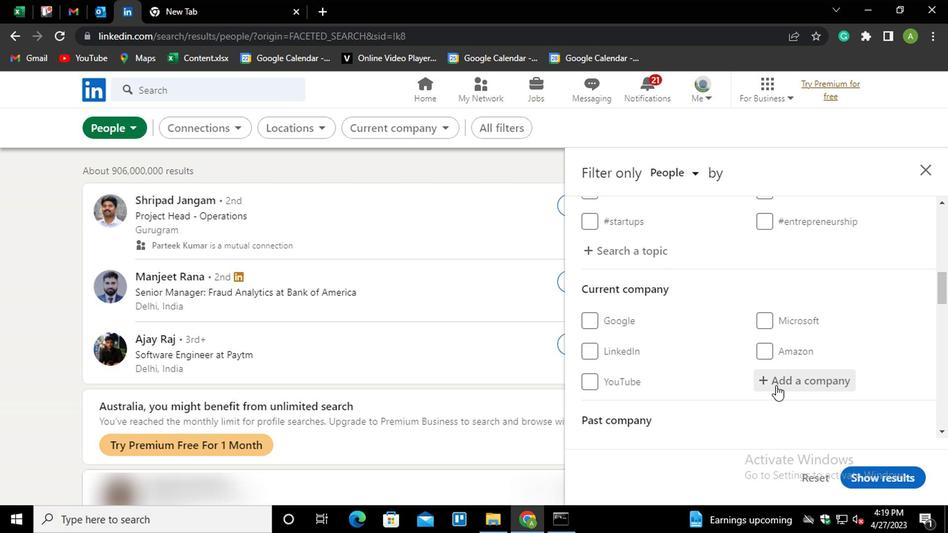 
Action: Mouse moved to (781, 376)
Screenshot: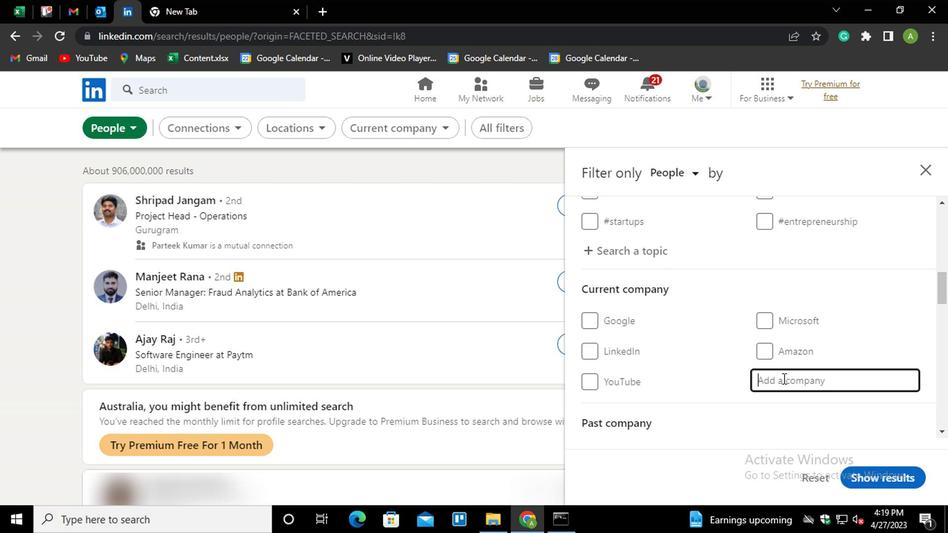 
Action: Key pressed <Key.shift>AEDAS<Key.down><Key.enter>
Screenshot: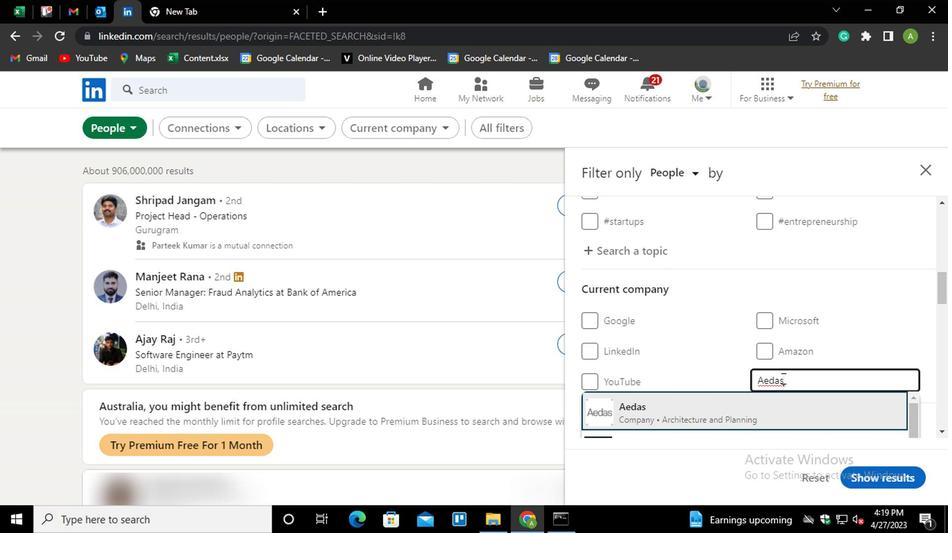 
Action: Mouse scrolled (781, 376) with delta (0, 0)
Screenshot: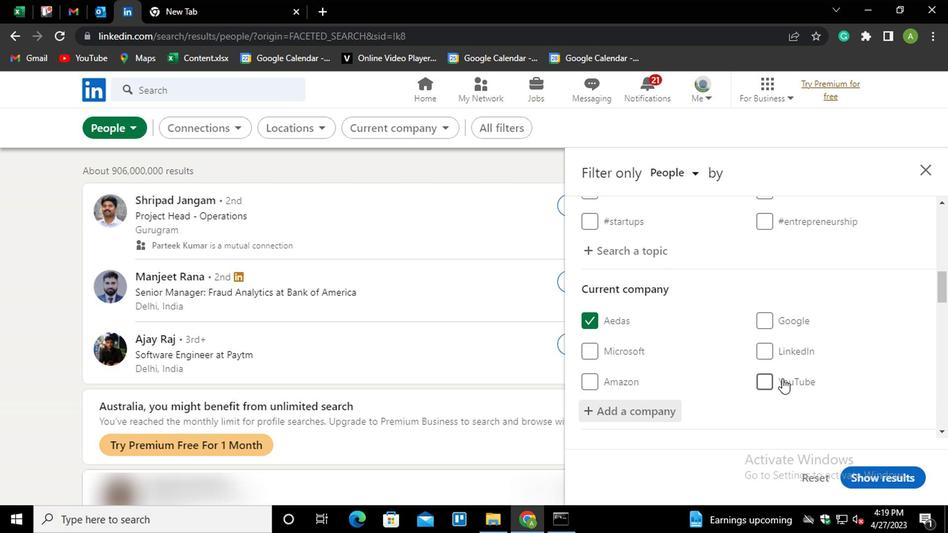 
Action: Mouse scrolled (781, 376) with delta (0, 0)
Screenshot: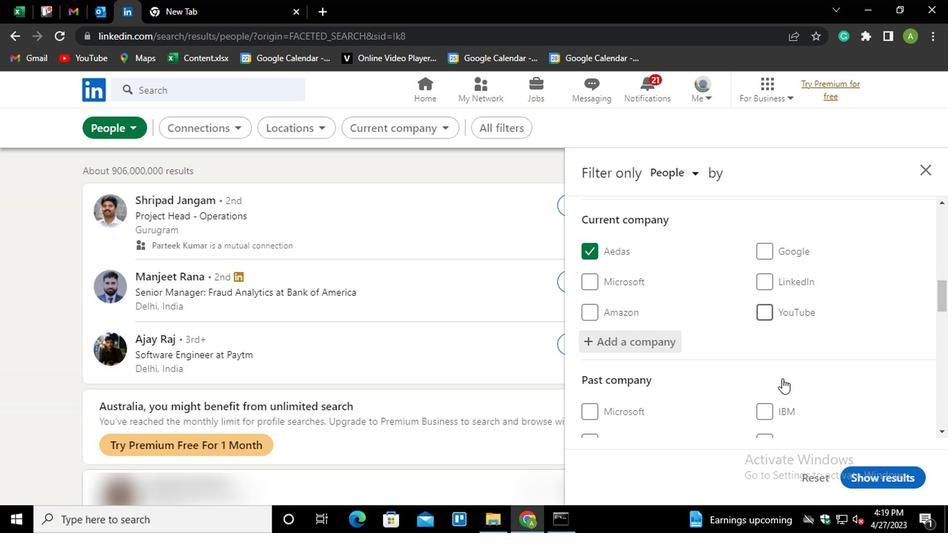 
Action: Mouse scrolled (781, 376) with delta (0, 0)
Screenshot: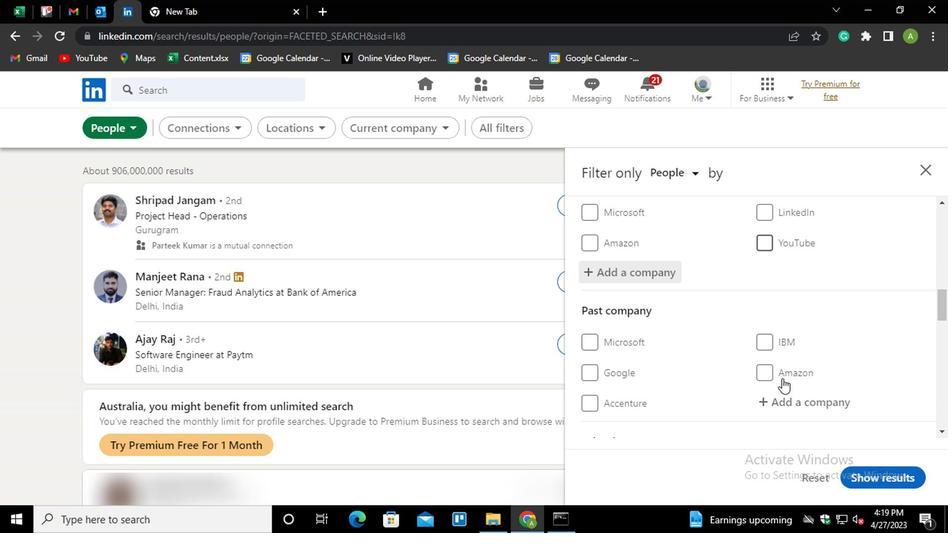 
Action: Mouse scrolled (781, 376) with delta (0, 0)
Screenshot: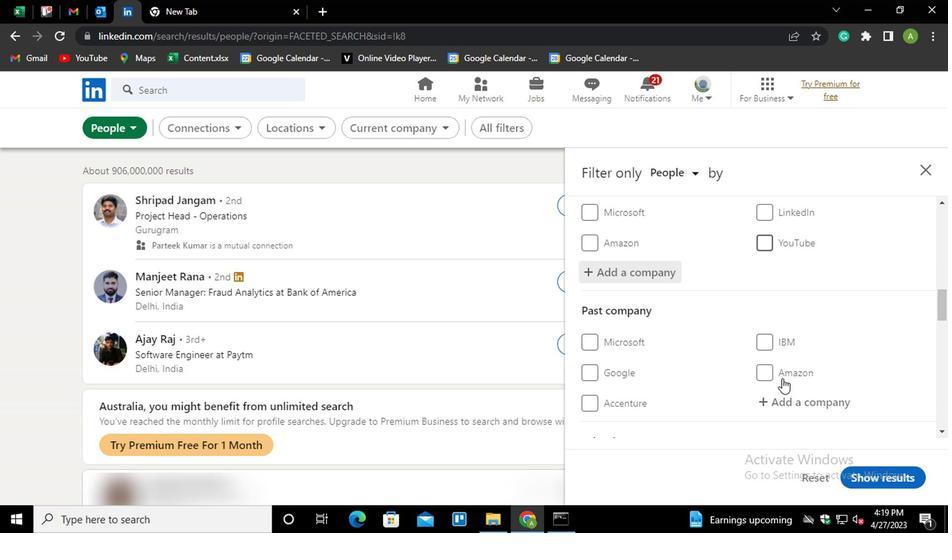 
Action: Mouse scrolled (781, 376) with delta (0, 0)
Screenshot: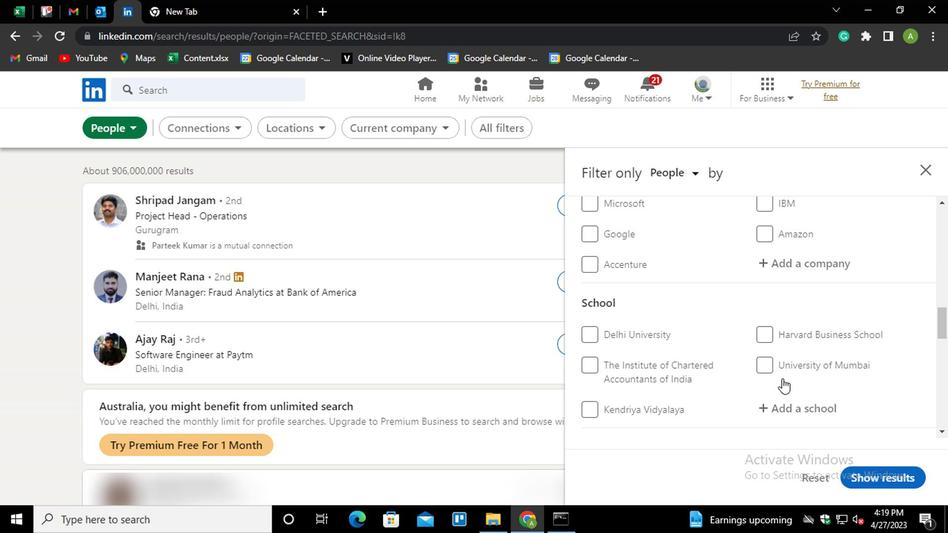
Action: Mouse scrolled (781, 376) with delta (0, 0)
Screenshot: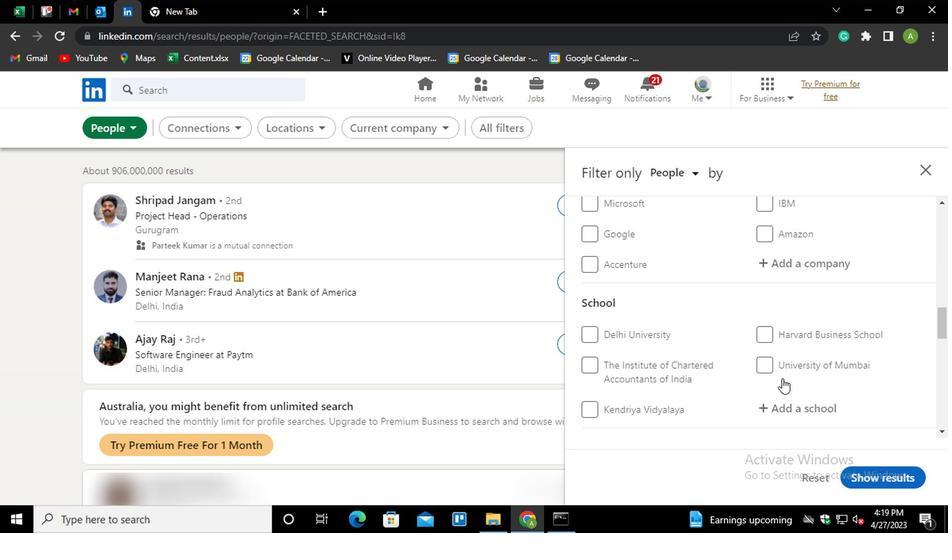 
Action: Mouse moved to (789, 268)
Screenshot: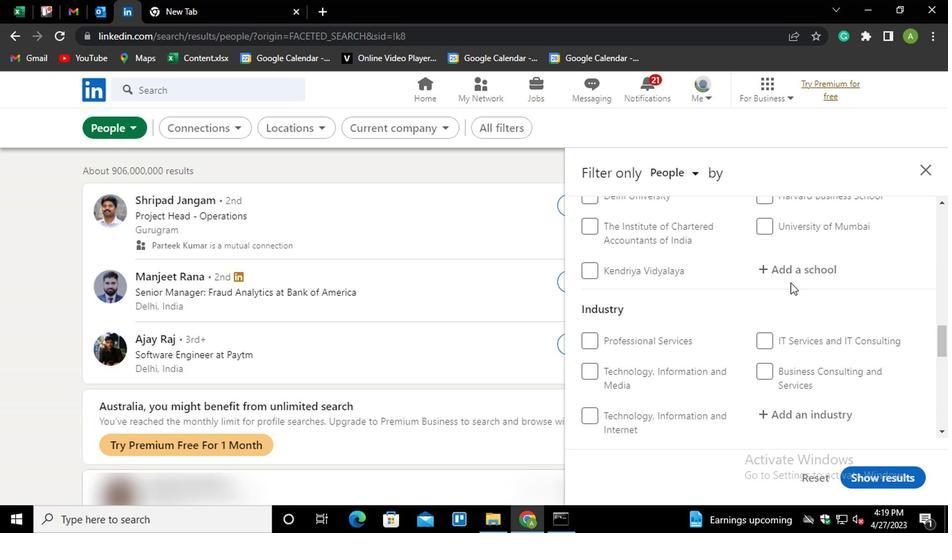 
Action: Mouse pressed left at (789, 268)
Screenshot: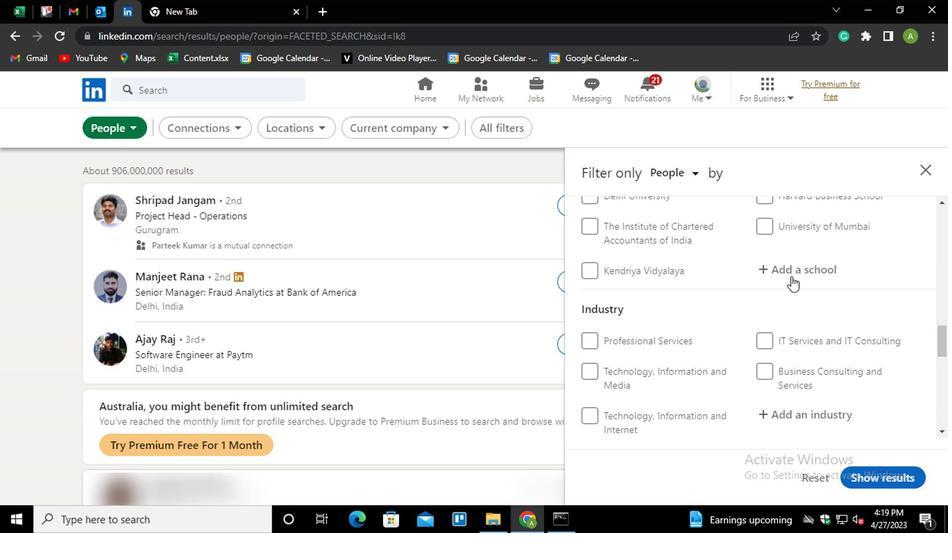 
Action: Key pressed <Key.shift>
Screenshot: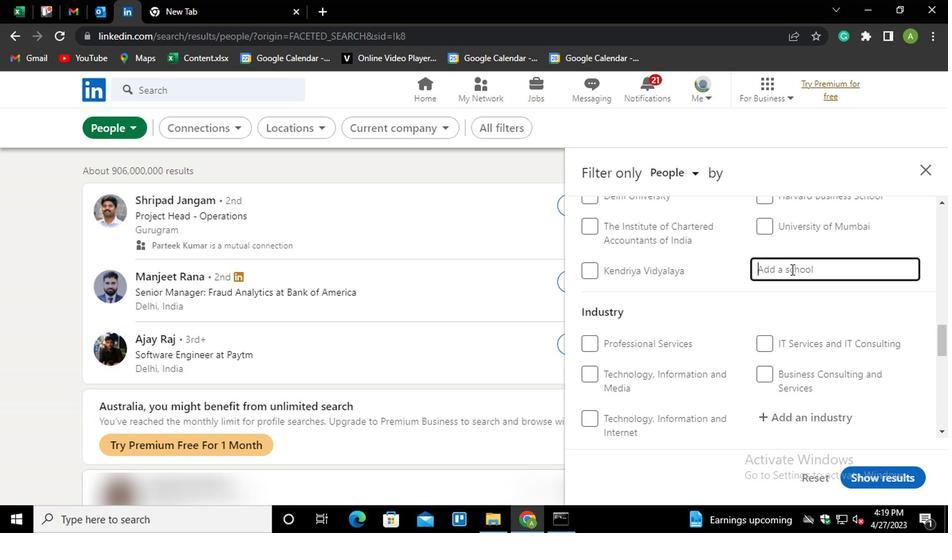 
Action: Mouse moved to (789, 269)
Screenshot: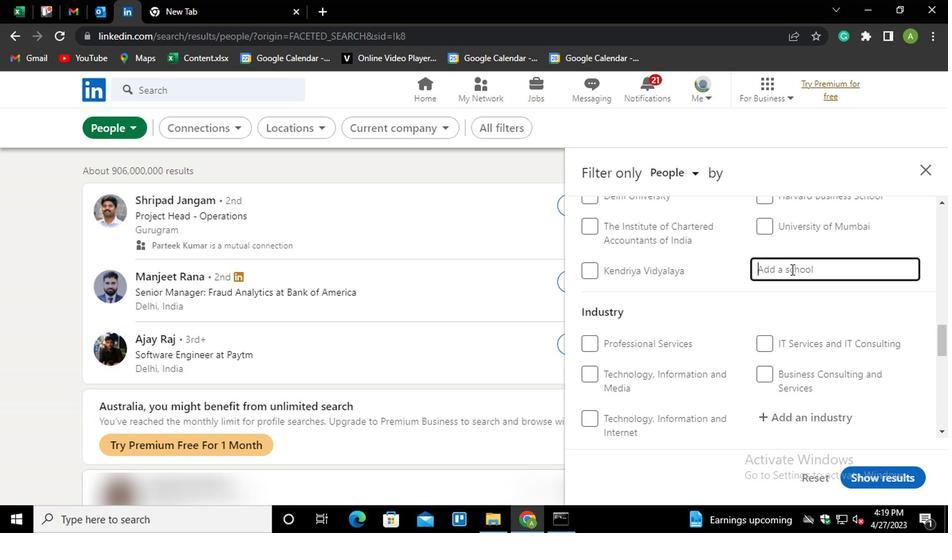 
Action: Key pressed S
Screenshot: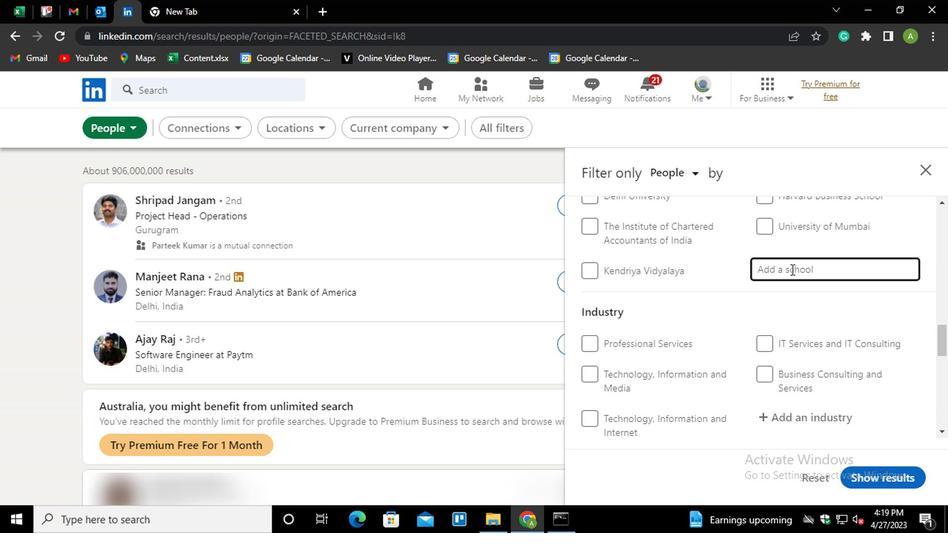 
Action: Mouse moved to (789, 270)
Screenshot: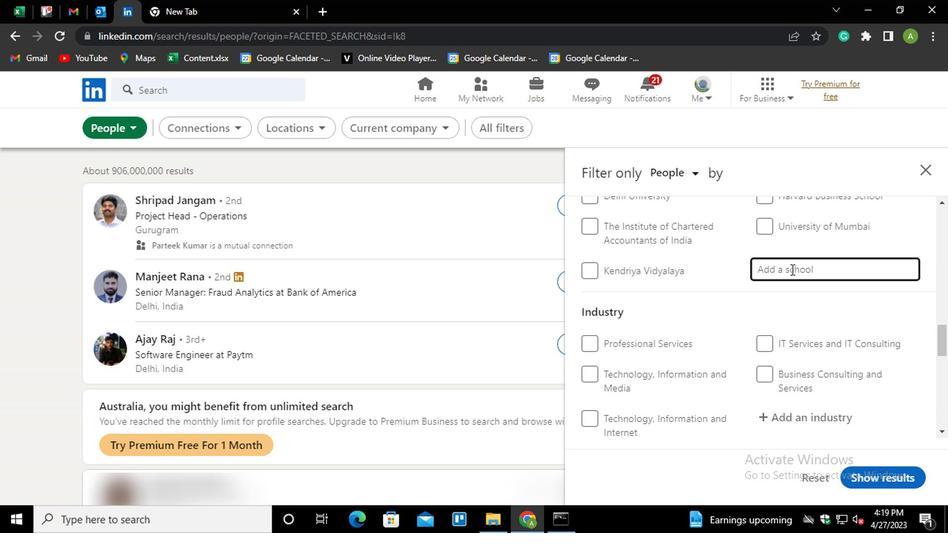 
Action: Key pressed ATH<Key.down>YABAMA<Key.down><Key.down><Key.enter>
Screenshot: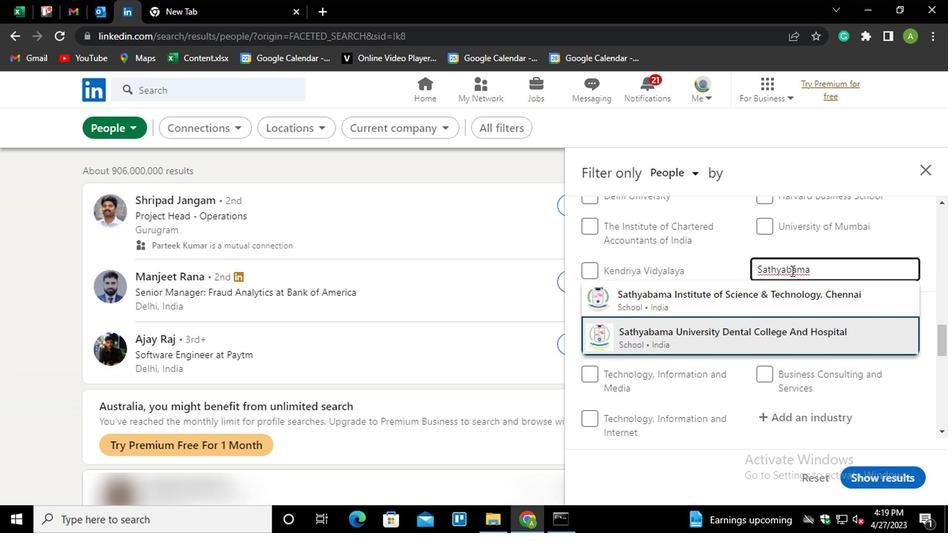 
Action: Mouse moved to (797, 268)
Screenshot: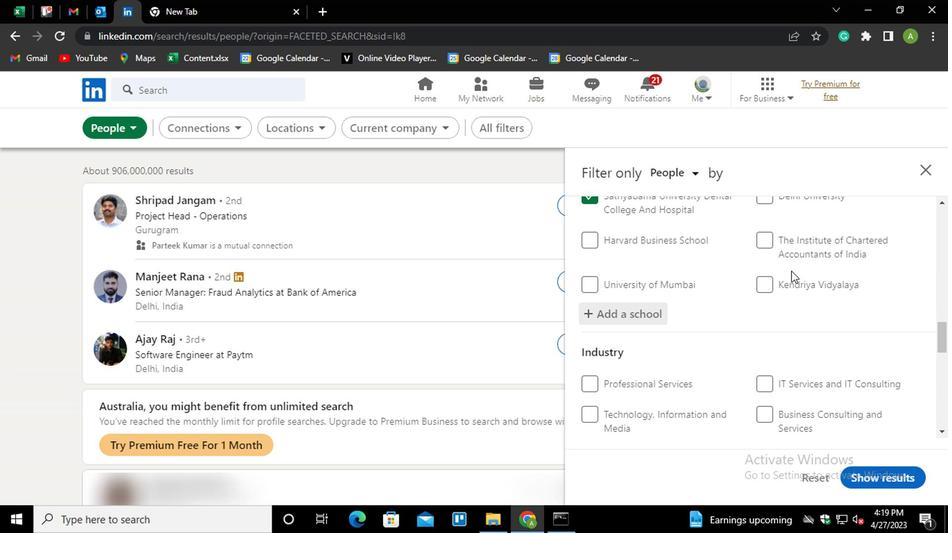 
Action: Mouse scrolled (797, 267) with delta (0, 0)
Screenshot: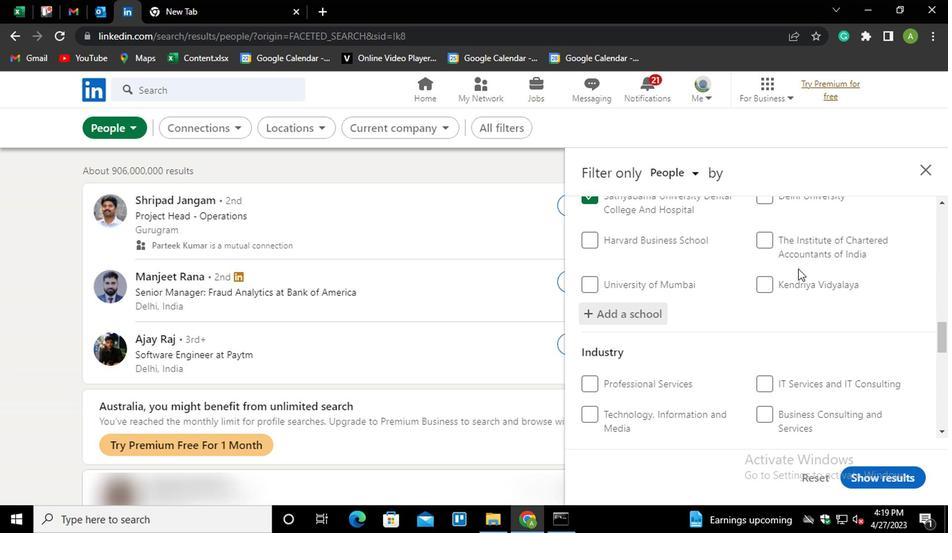 
Action: Mouse scrolled (797, 267) with delta (0, 0)
Screenshot: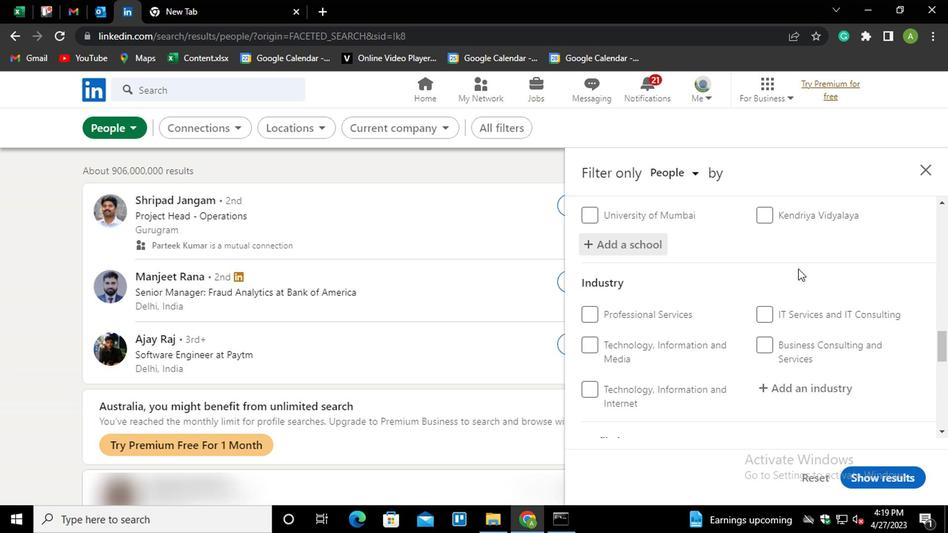 
Action: Mouse moved to (799, 315)
Screenshot: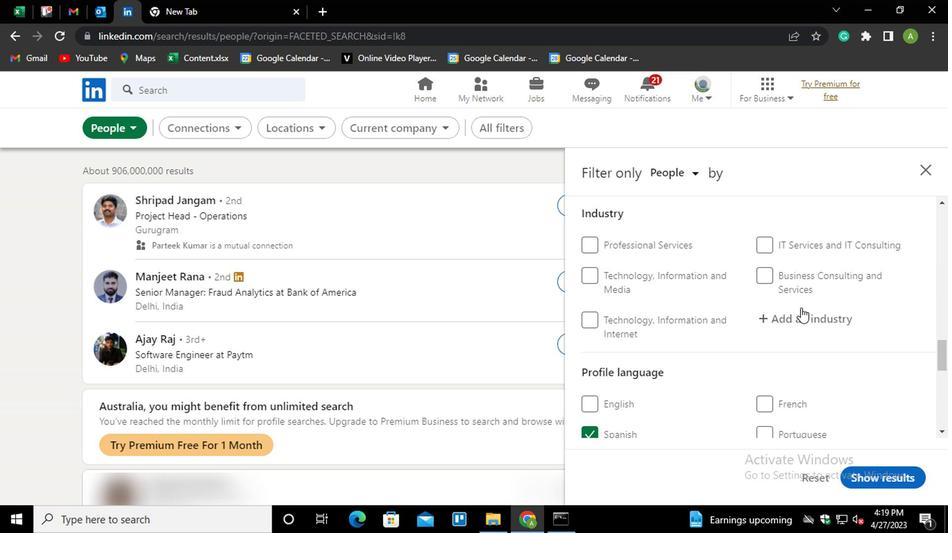 
Action: Mouse pressed left at (799, 315)
Screenshot: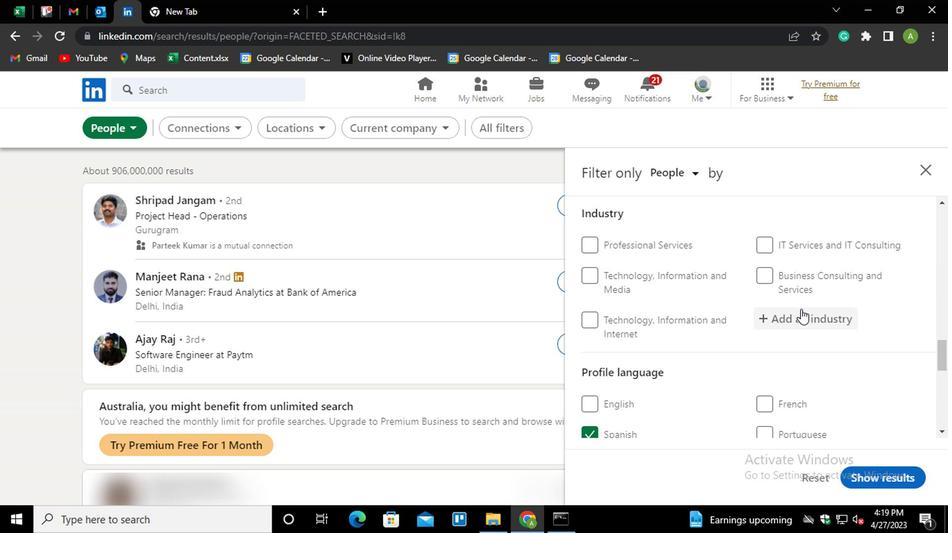 
Action: Key pressed <Key.shift>ELECTRIC<Key.down><Key.down><Key.down><Key.down><Key.down><Key.down><Key.down><Key.down><Key.down><Key.enter>
Screenshot: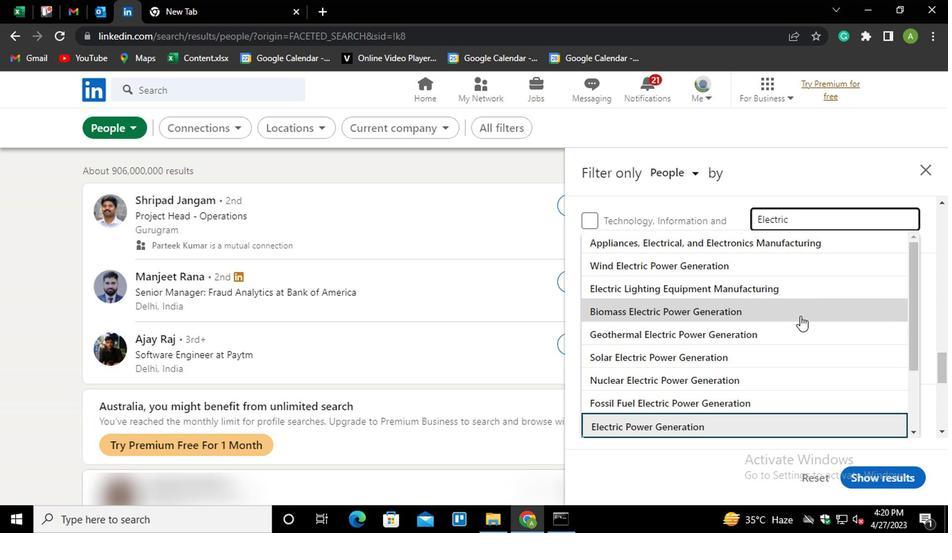 
Action: Mouse scrolled (799, 314) with delta (0, 0)
Screenshot: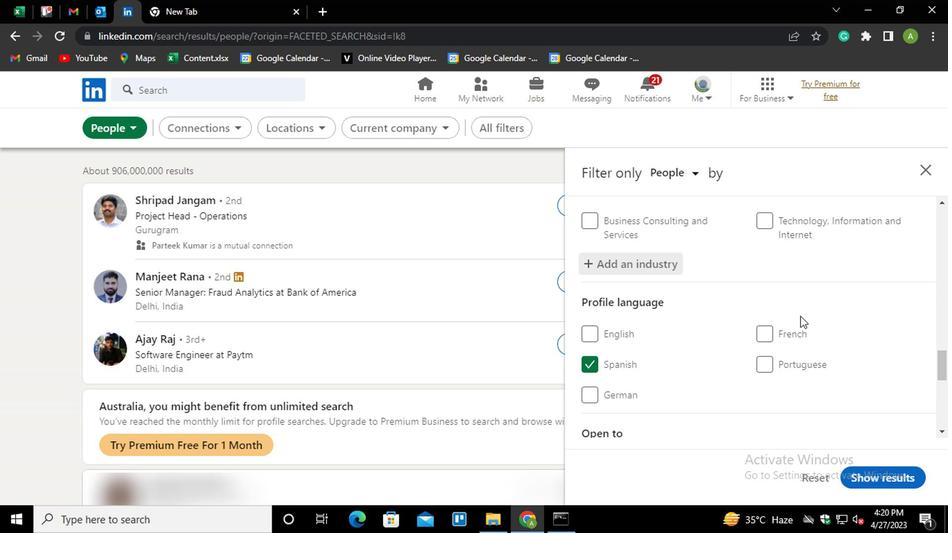 
Action: Mouse scrolled (799, 314) with delta (0, 0)
Screenshot: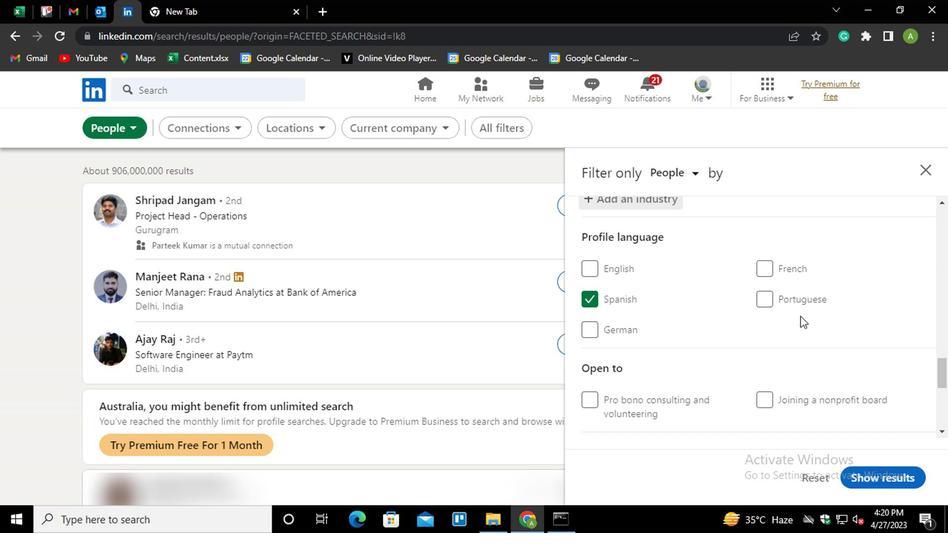 
Action: Mouse scrolled (799, 314) with delta (0, 0)
Screenshot: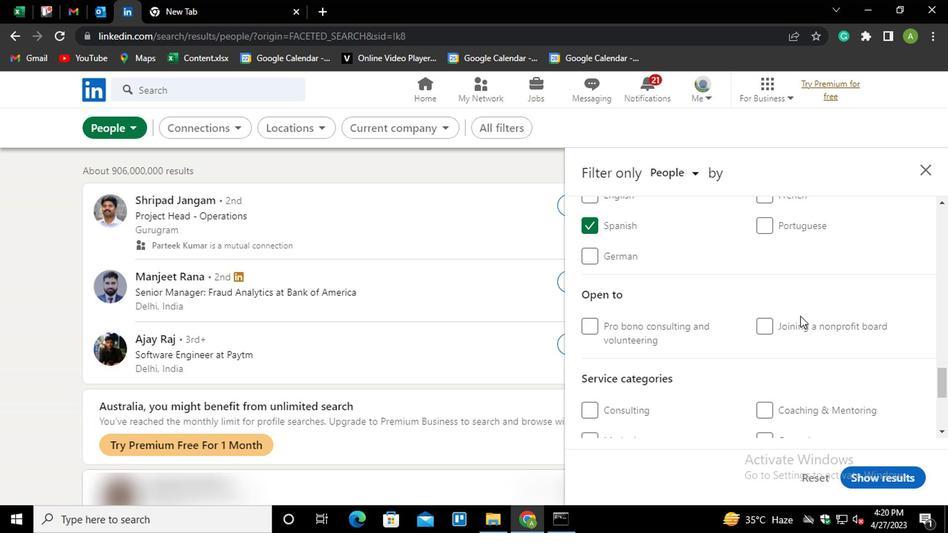 
Action: Mouse scrolled (799, 314) with delta (0, 0)
Screenshot: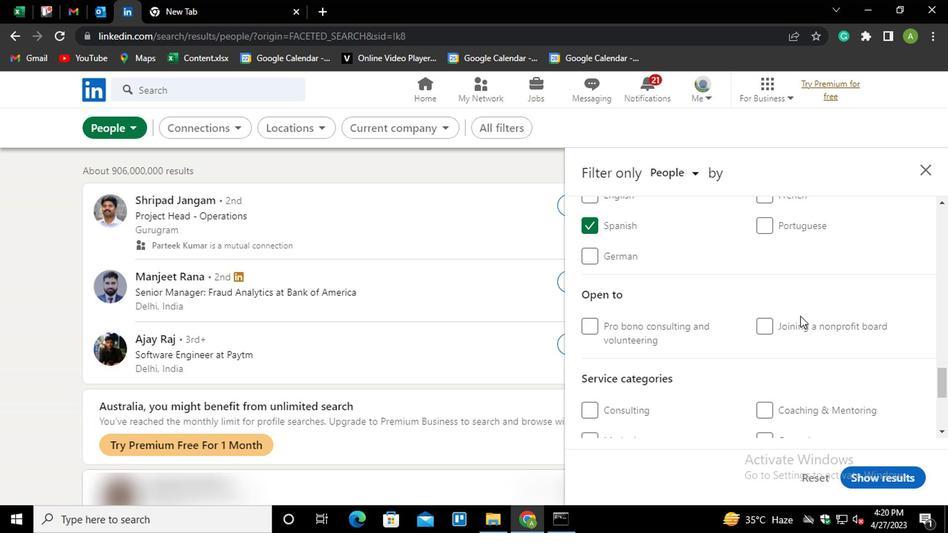 
Action: Mouse moved to (776, 333)
Screenshot: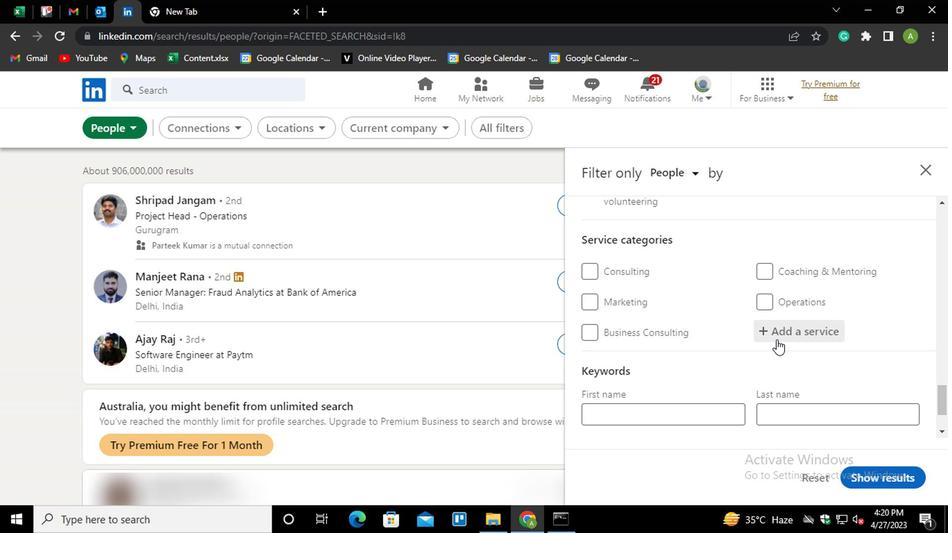 
Action: Mouse pressed left at (776, 333)
Screenshot: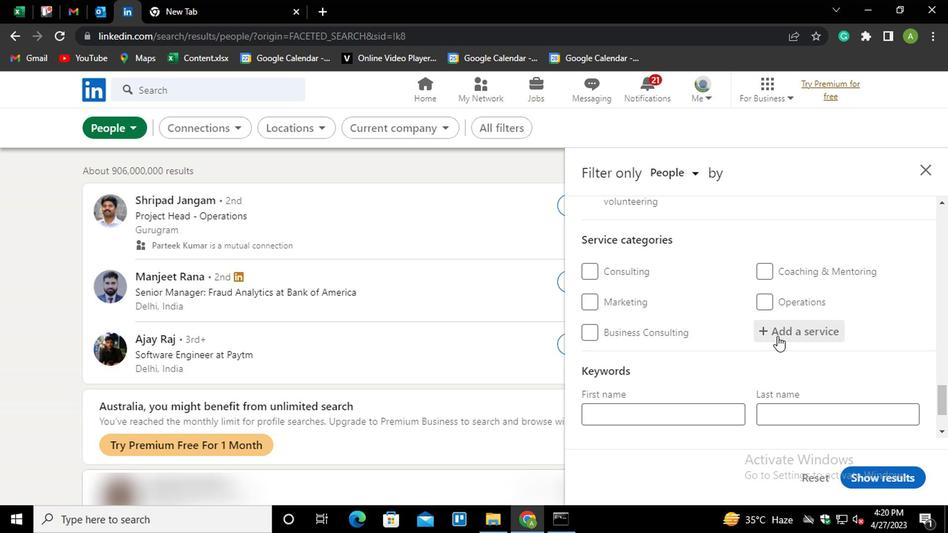 
Action: Key pressed <Key.shift>HOME<Key.down><Key.enter>
Screenshot: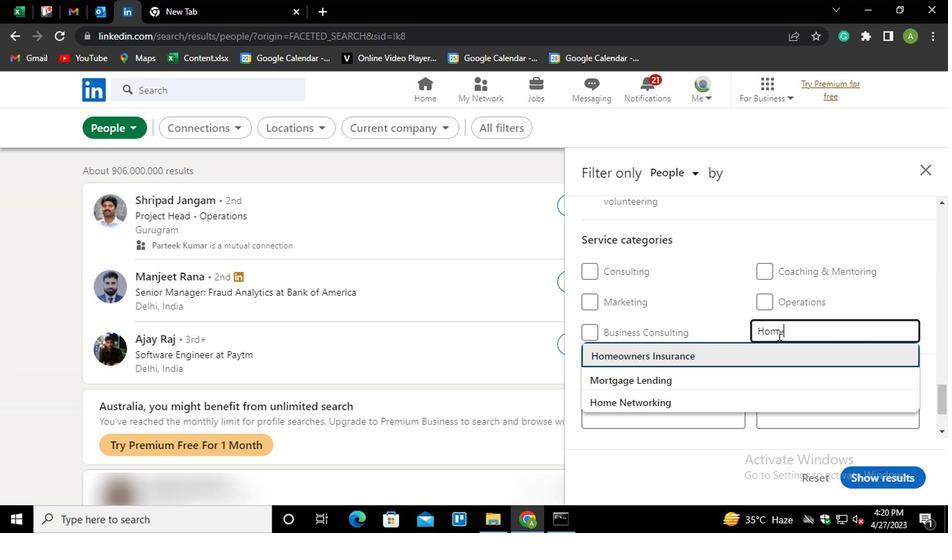 
Action: Mouse scrolled (776, 332) with delta (0, 0)
Screenshot: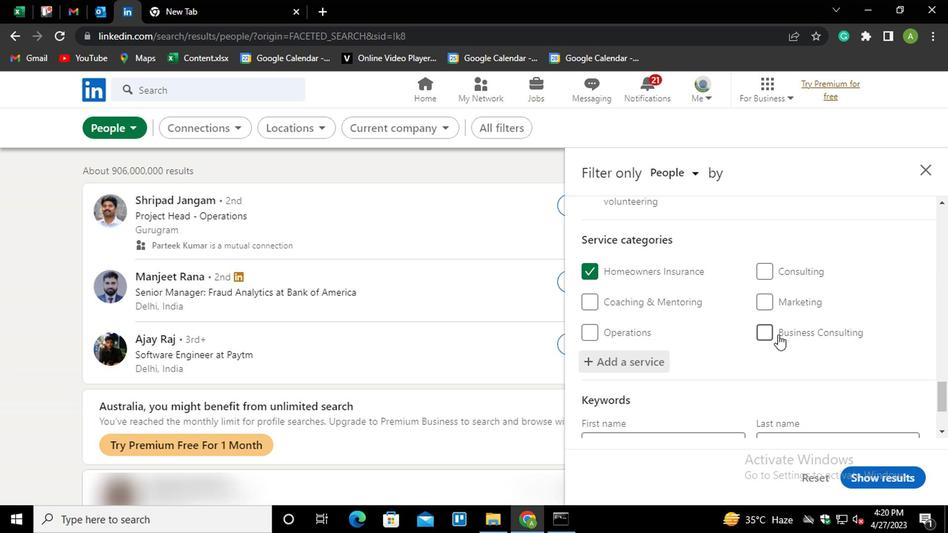 
Action: Mouse scrolled (776, 332) with delta (0, 0)
Screenshot: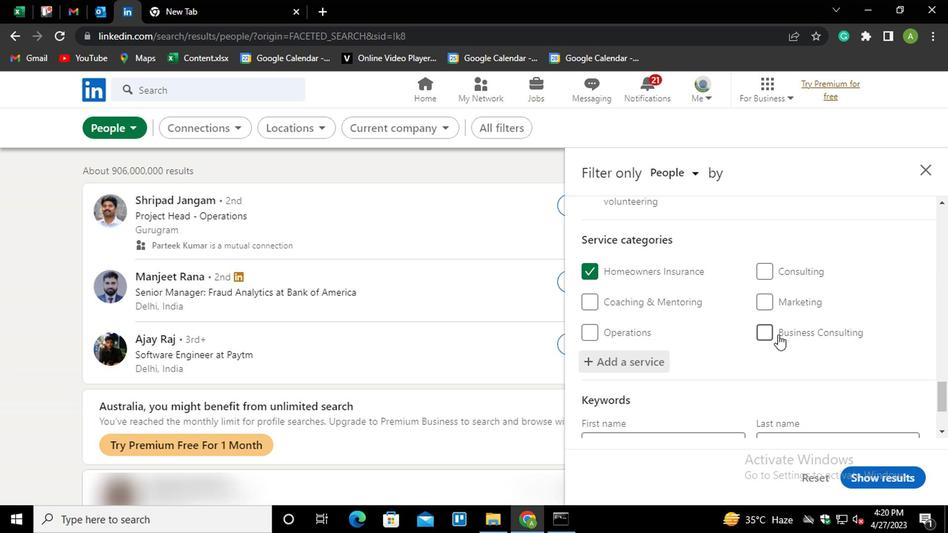
Action: Mouse scrolled (776, 332) with delta (0, 0)
Screenshot: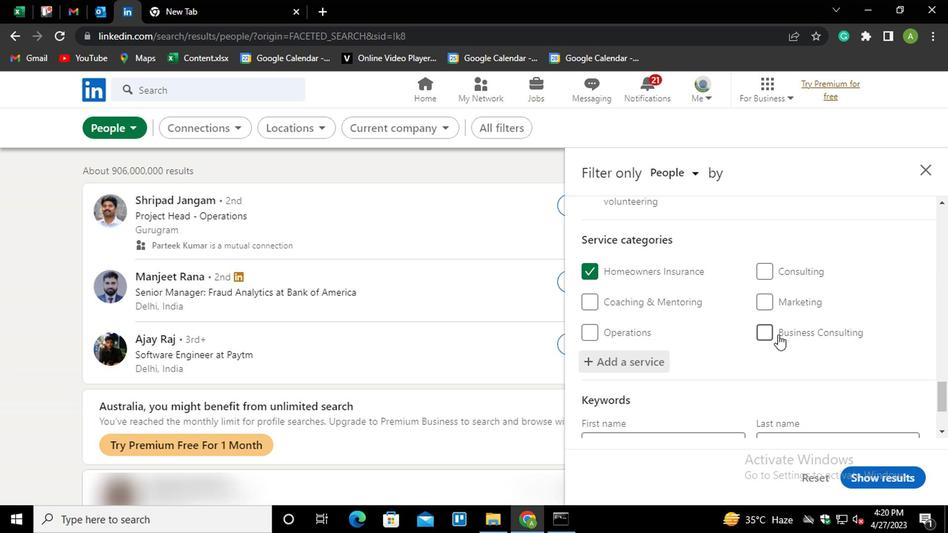 
Action: Mouse scrolled (776, 332) with delta (0, 0)
Screenshot: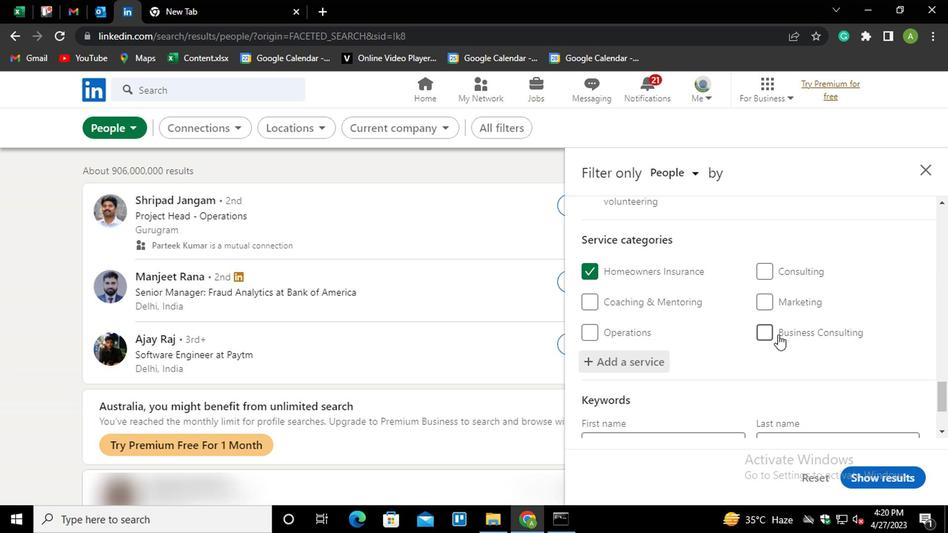 
Action: Mouse scrolled (776, 332) with delta (0, 0)
Screenshot: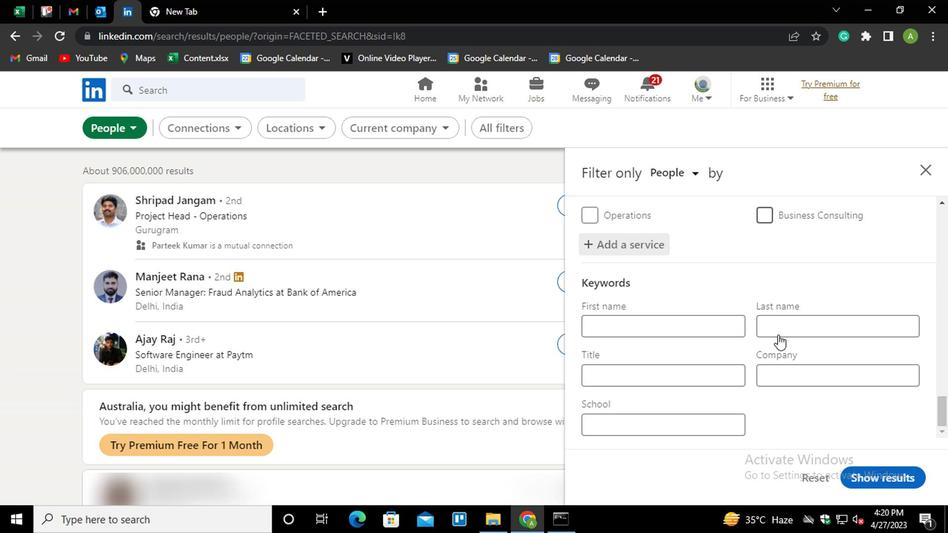 
Action: Mouse moved to (680, 376)
Screenshot: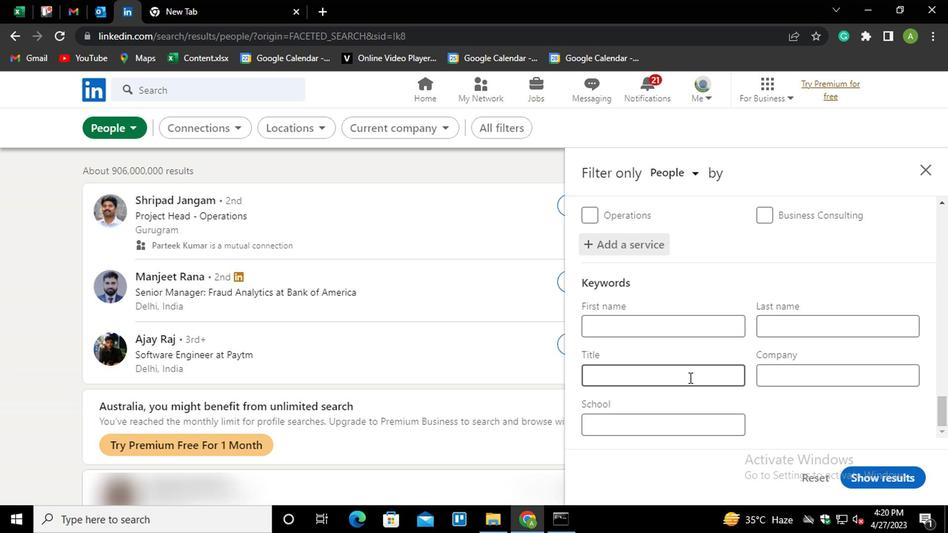 
Action: Mouse pressed left at (680, 376)
Screenshot: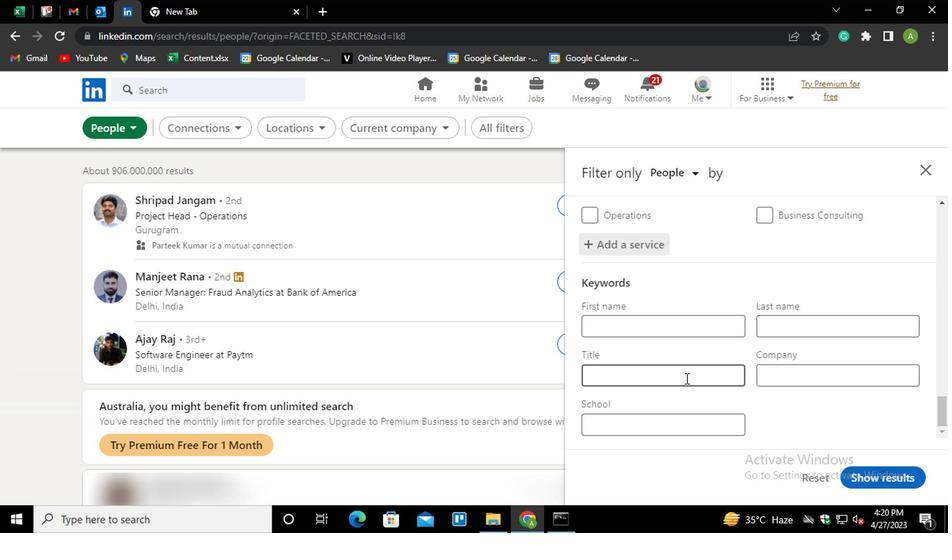 
Action: Key pressed <Key.shift>MK<Key.backspace>AKERP<Key.backspace><Key.backspace>UP<Key.space><Key.shift>ARTIEST<Key.backspace><Key.backspace><Key.backspace>ST
Screenshot: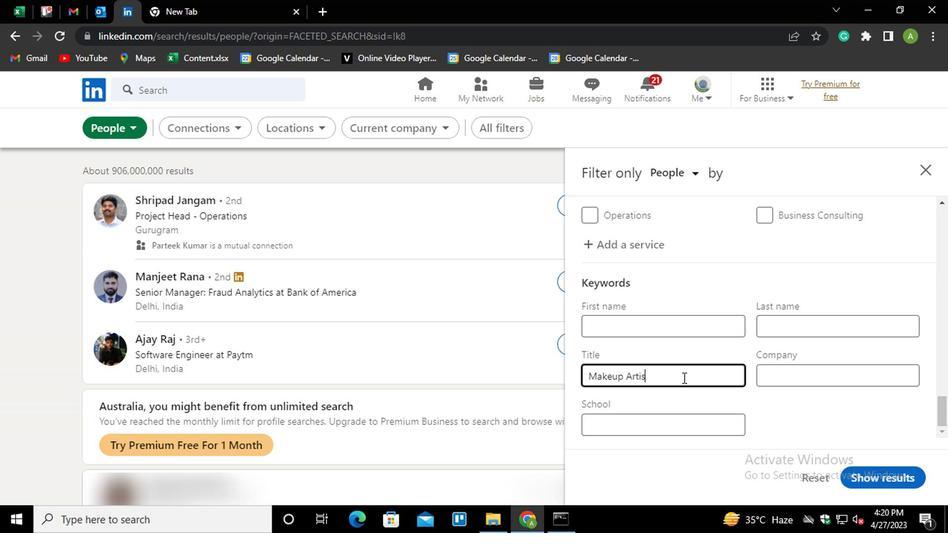 
Action: Mouse moved to (826, 432)
Screenshot: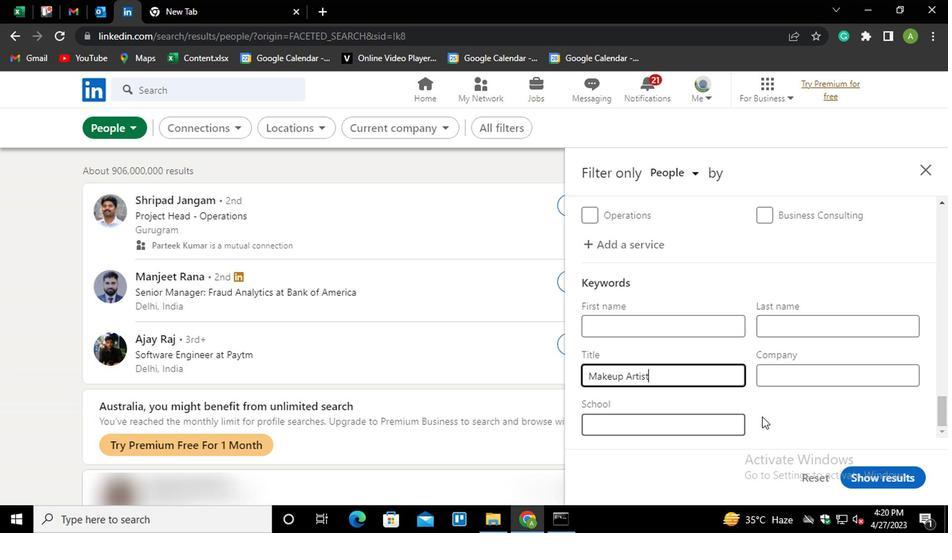 
Action: Mouse pressed left at (826, 432)
Screenshot: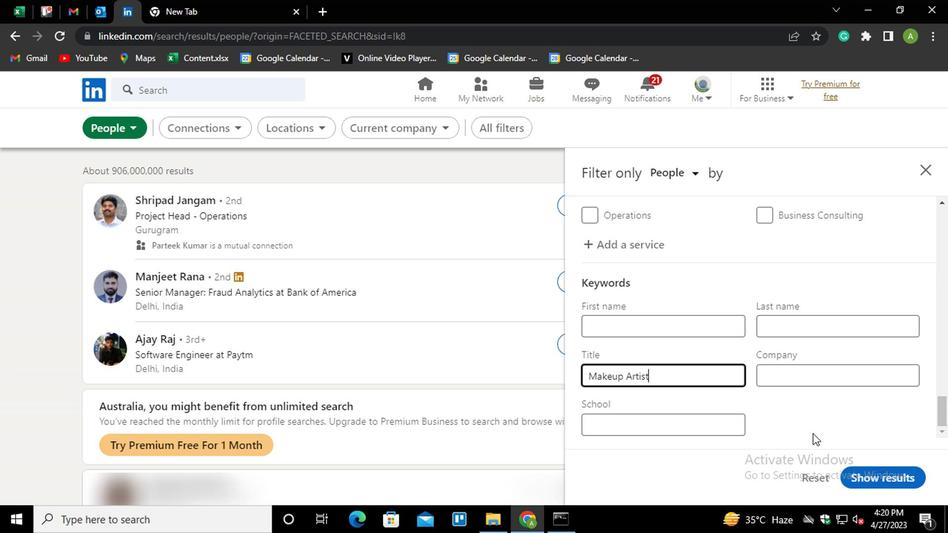
Action: Mouse moved to (860, 479)
Screenshot: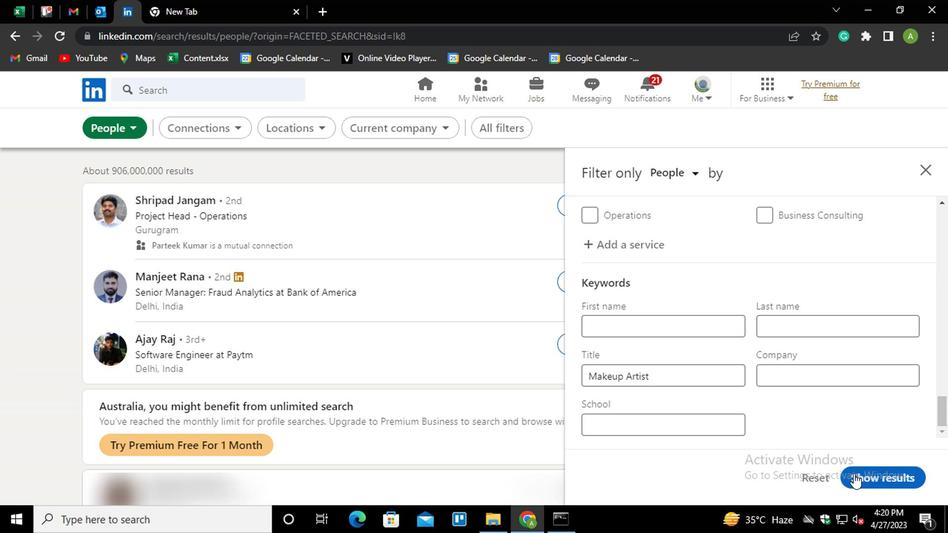 
Action: Mouse pressed left at (860, 479)
Screenshot: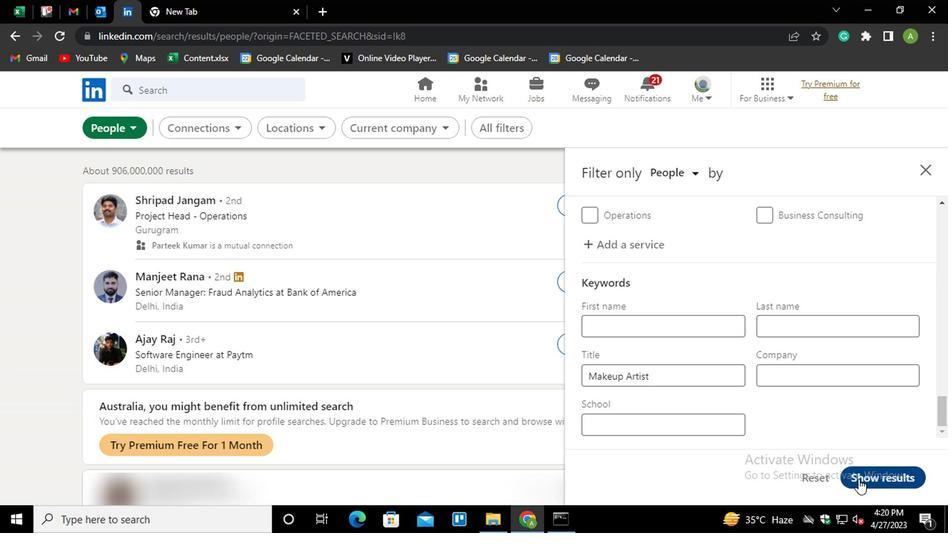 
Action: Mouse moved to (853, 485)
Screenshot: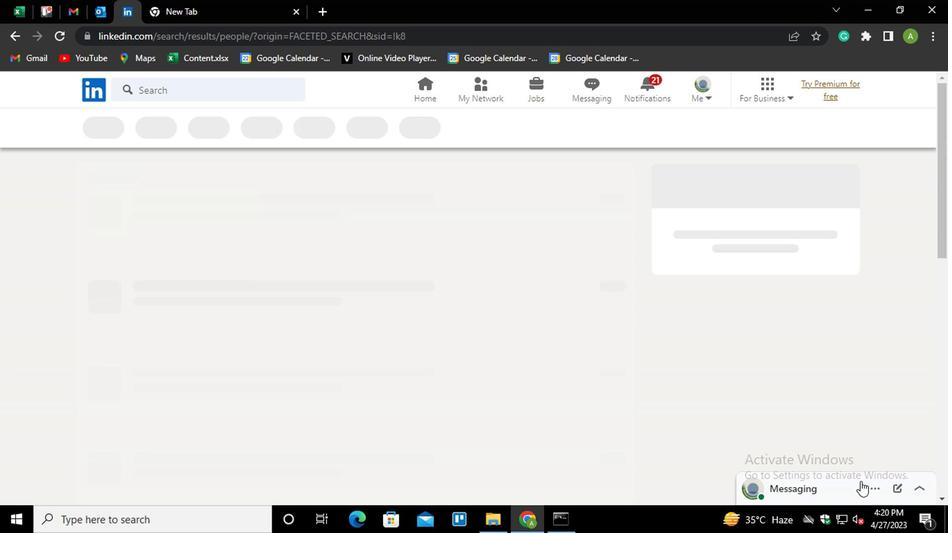 
